 Task: Find connections with filter location Kafir Qala with filter topic #WebsiteDesignwith filter profile language French with filter current company Cargill with filter school The Kelkar Education Trusts Vinayak Ganesh Vaze College of Arts Science and Commerce Mithagar Road Mulund East Mumbai 400 081 with filter industry Religious Institutions with filter service category Headshot Photography with filter keywords title Administrator
Action: Mouse moved to (529, 112)
Screenshot: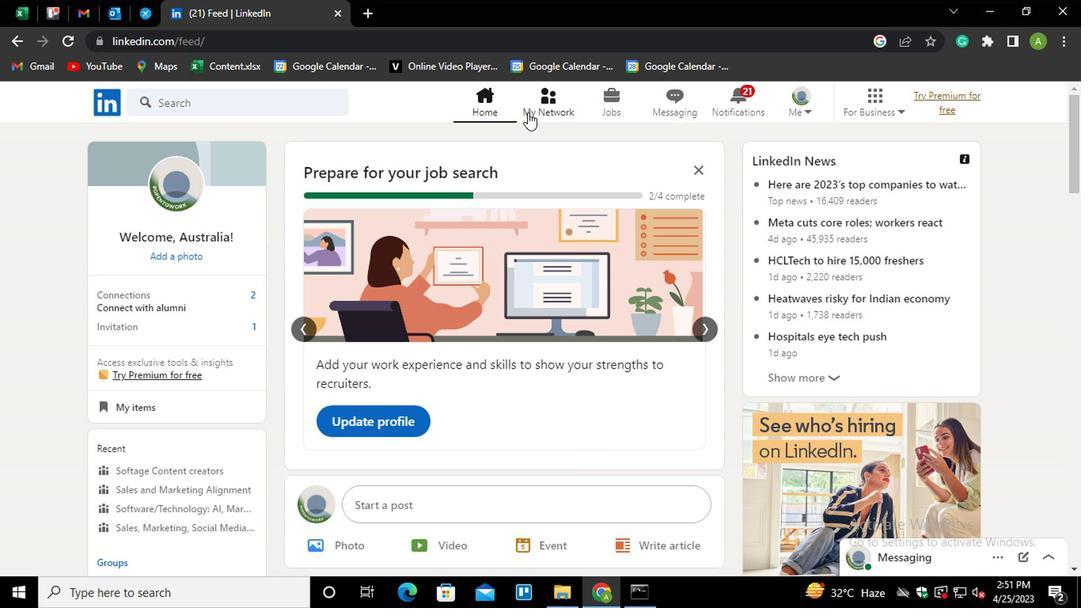 
Action: Mouse pressed left at (529, 112)
Screenshot: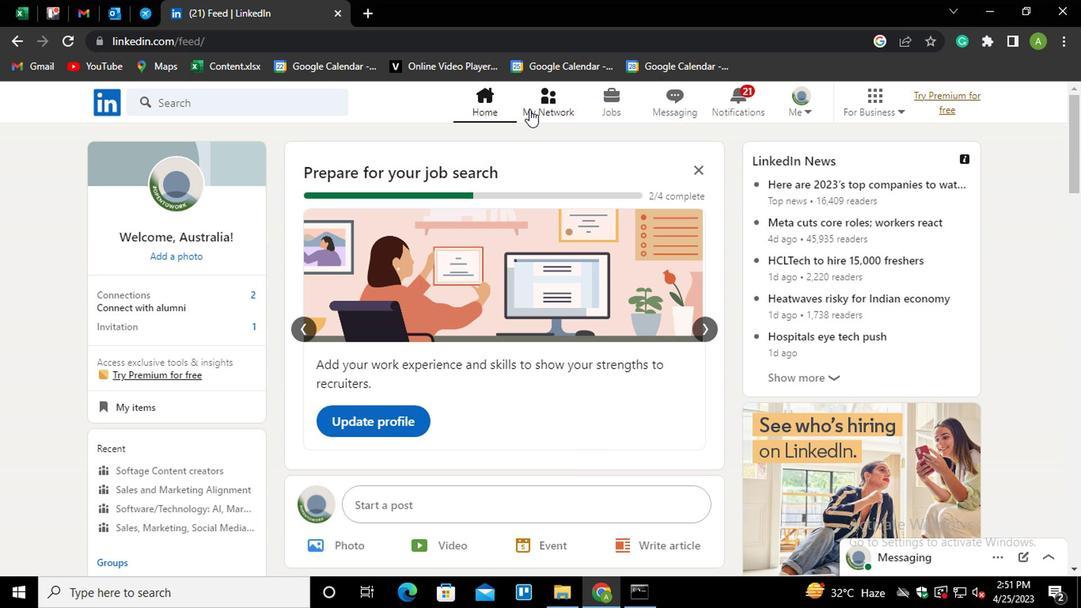 
Action: Mouse moved to (192, 187)
Screenshot: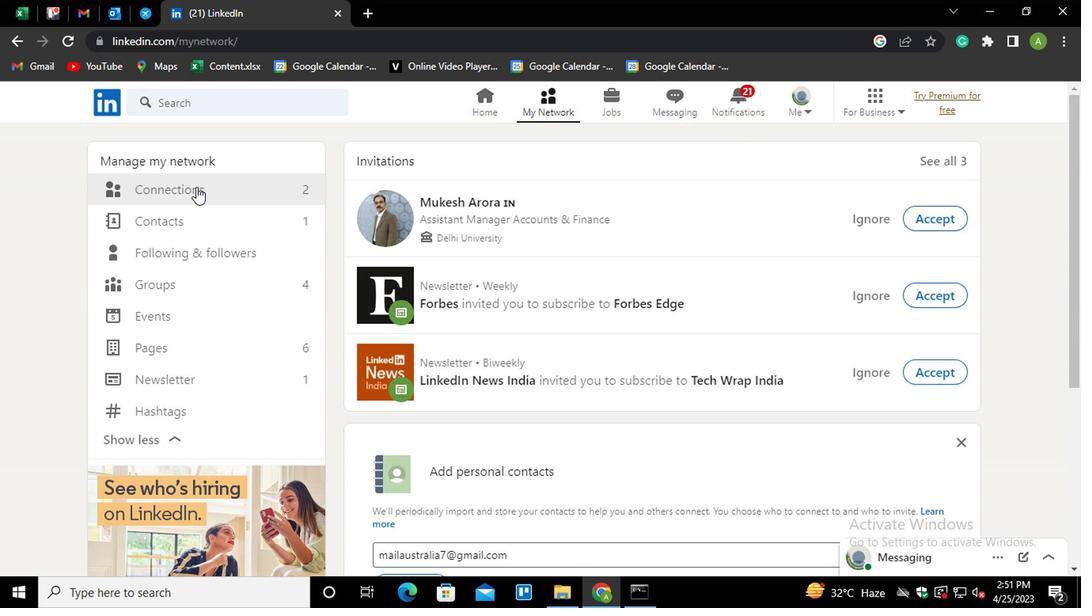 
Action: Mouse pressed left at (192, 187)
Screenshot: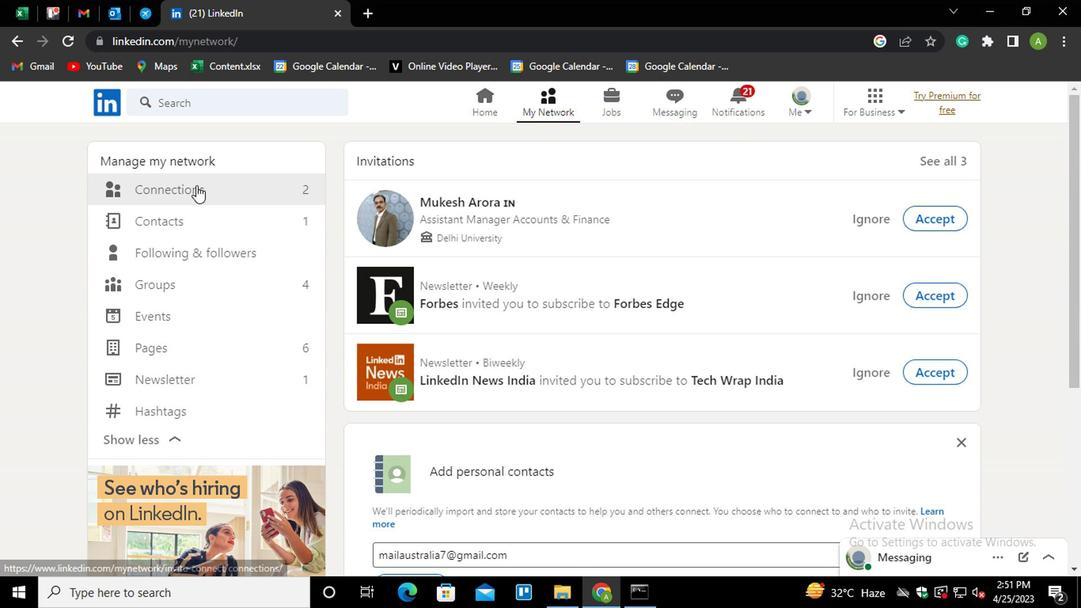 
Action: Mouse moved to (652, 187)
Screenshot: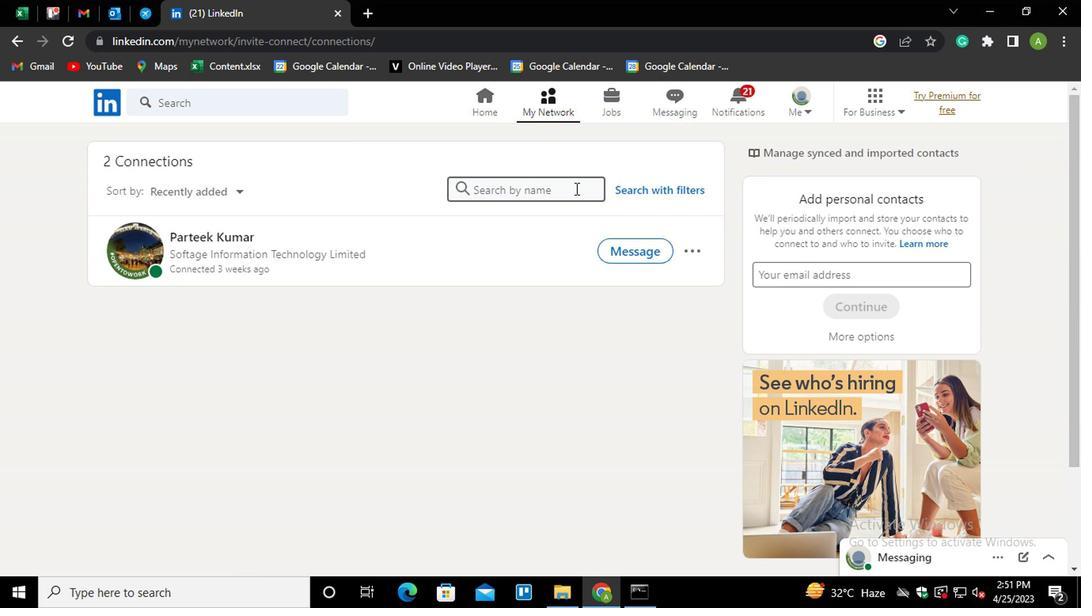 
Action: Mouse pressed left at (652, 187)
Screenshot: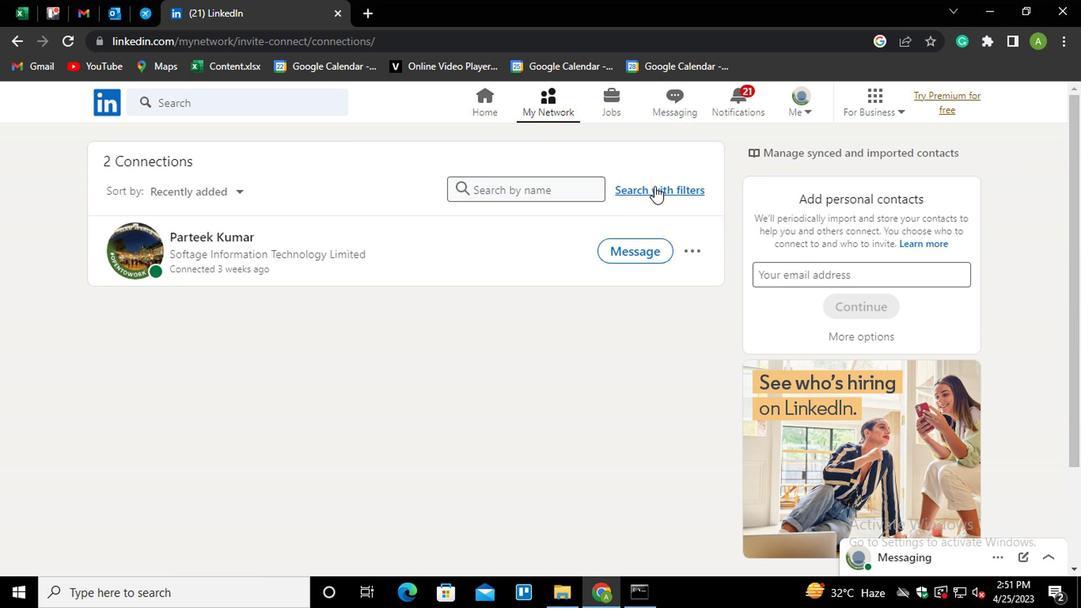
Action: Mouse moved to (531, 148)
Screenshot: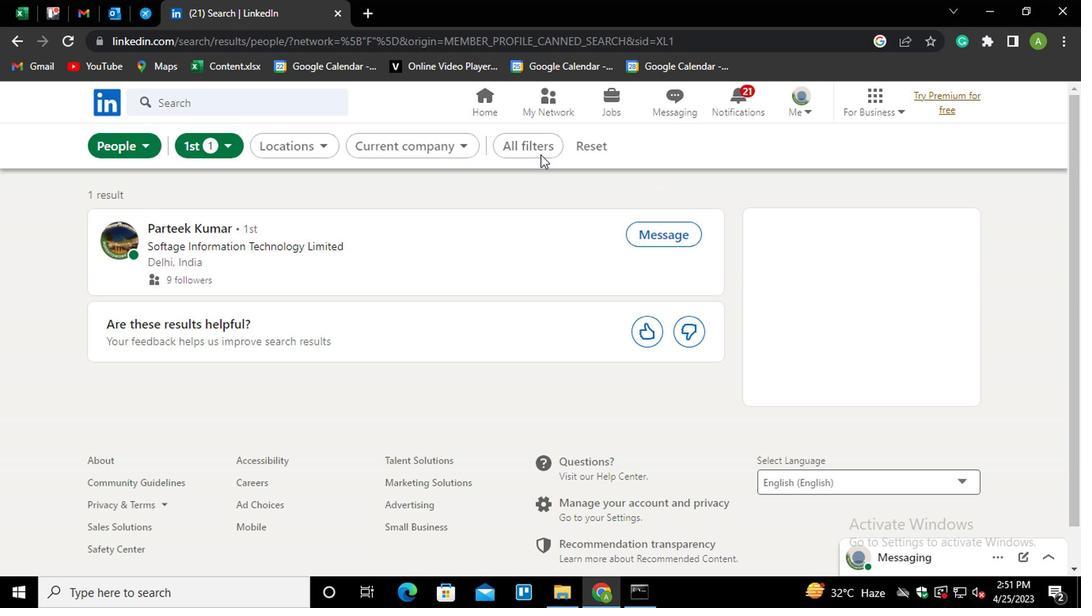 
Action: Mouse pressed left at (531, 148)
Screenshot: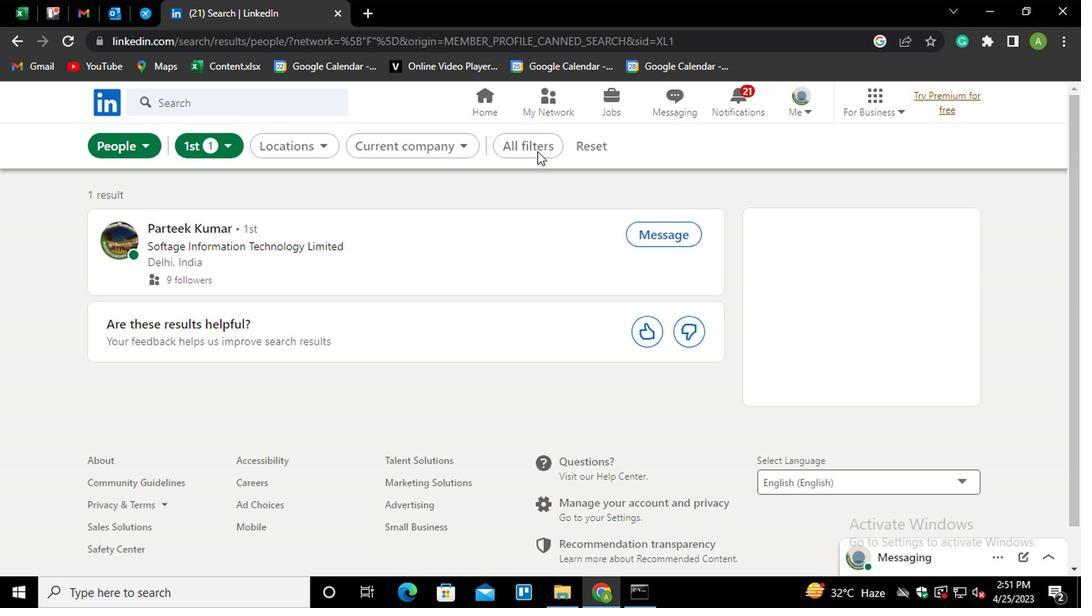 
Action: Mouse moved to (742, 374)
Screenshot: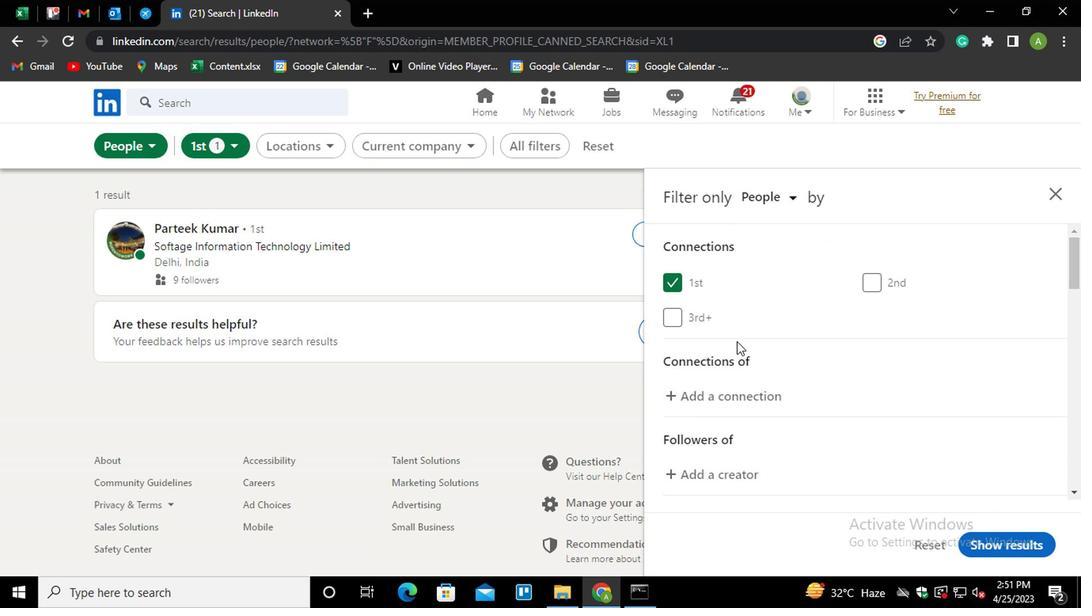 
Action: Mouse scrolled (742, 373) with delta (0, 0)
Screenshot: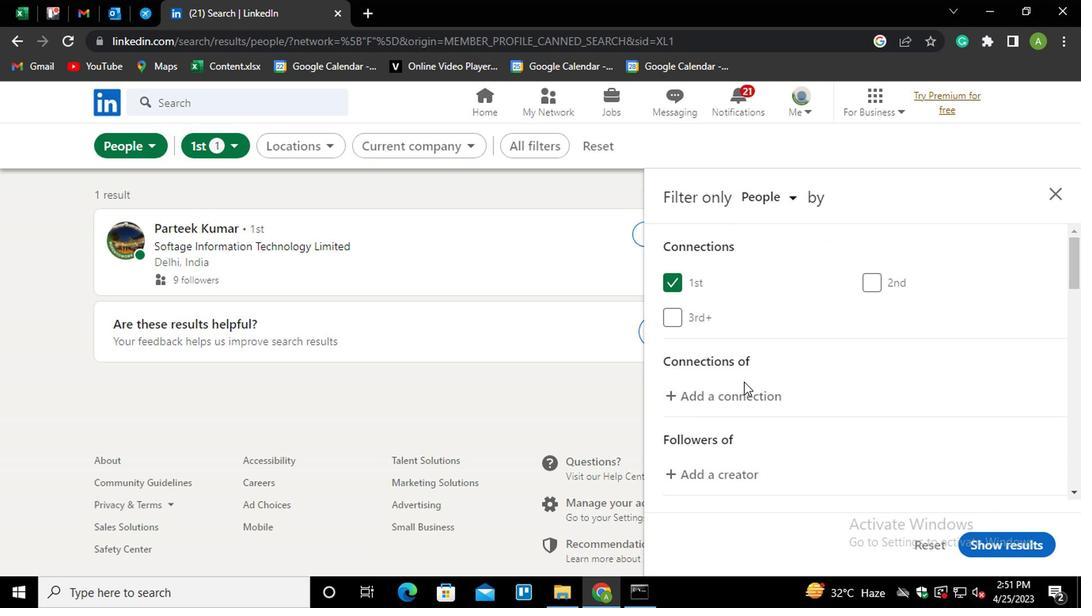 
Action: Mouse scrolled (742, 373) with delta (0, 0)
Screenshot: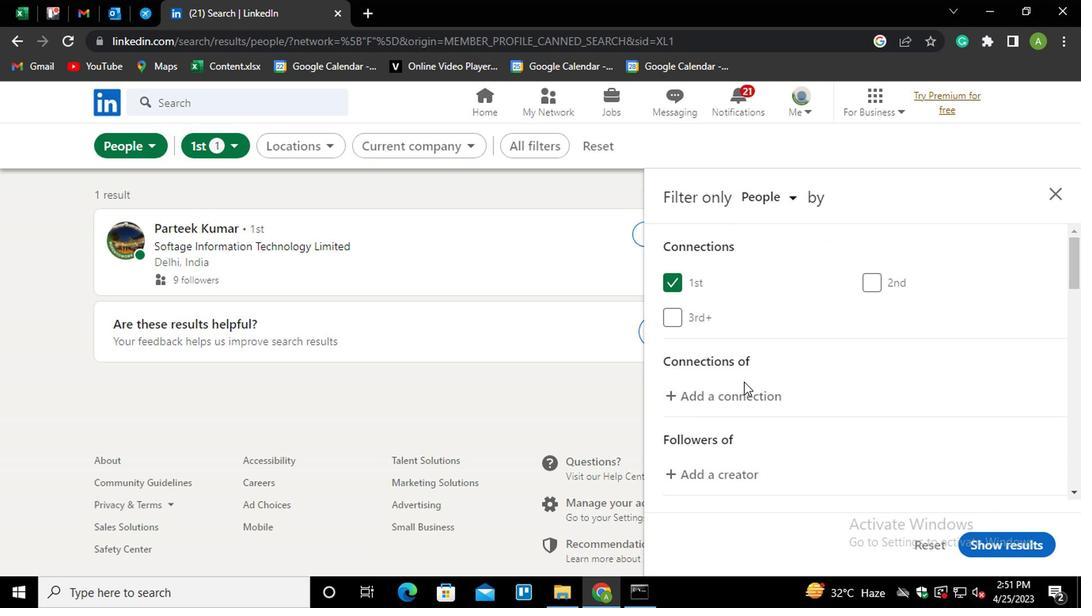 
Action: Mouse moved to (699, 376)
Screenshot: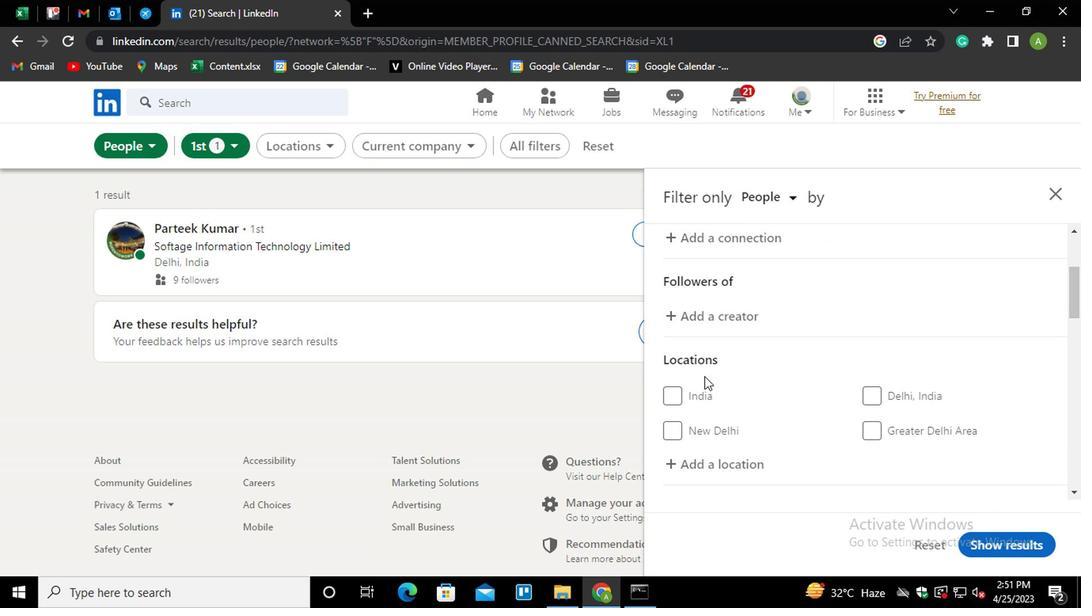 
Action: Mouse scrolled (699, 375) with delta (0, 0)
Screenshot: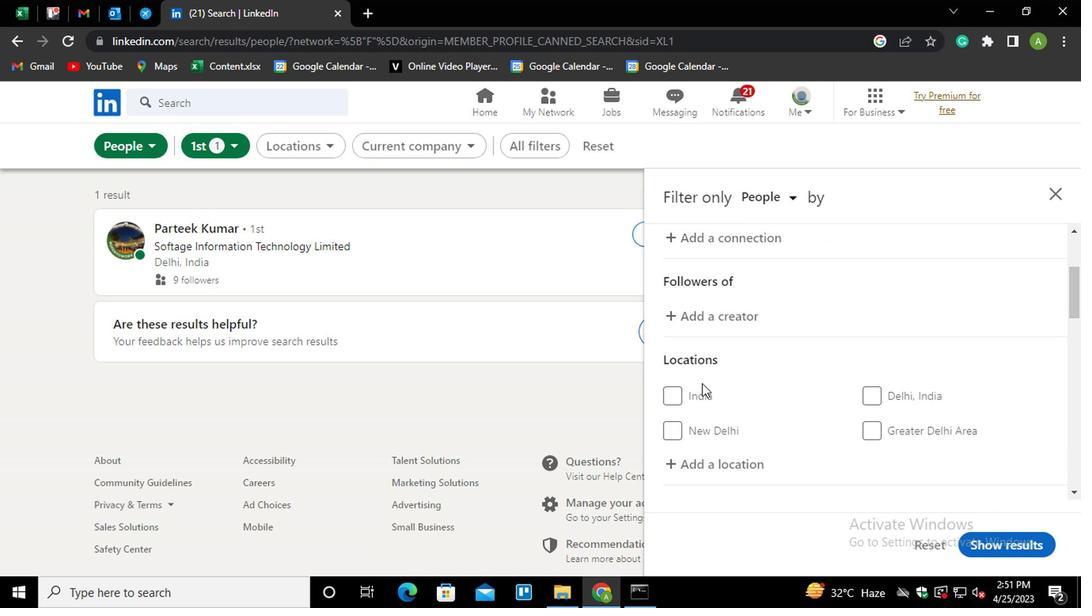 
Action: Mouse moved to (705, 384)
Screenshot: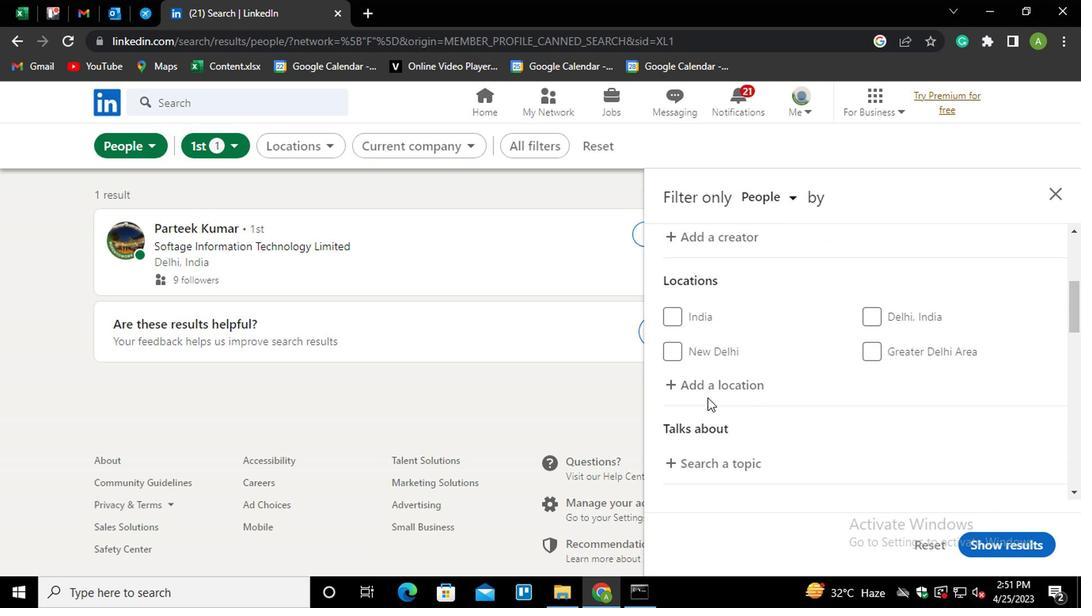 
Action: Mouse pressed left at (705, 384)
Screenshot: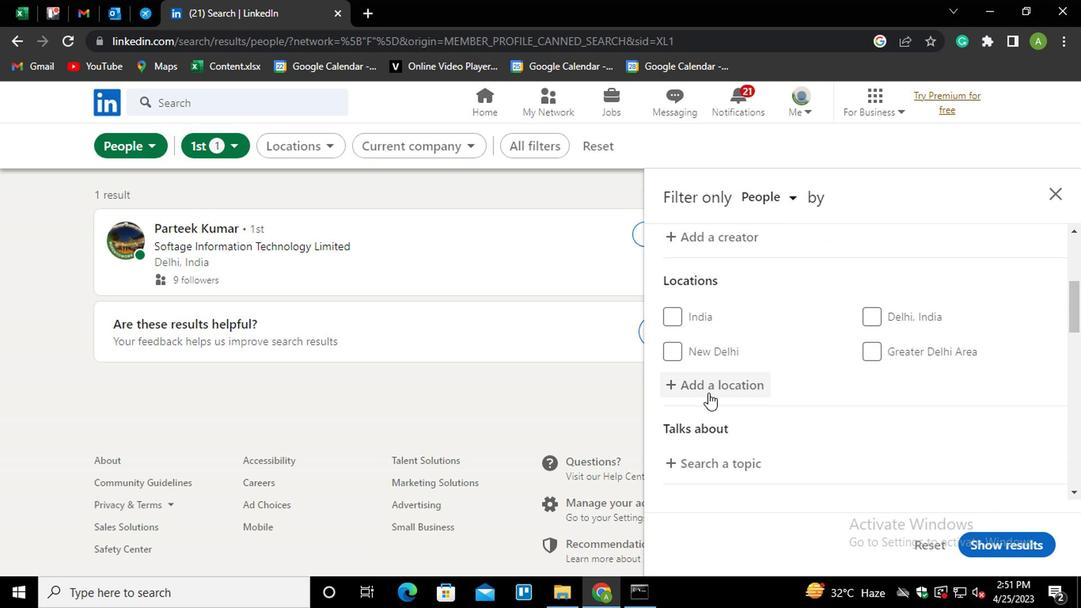 
Action: Mouse moved to (707, 375)
Screenshot: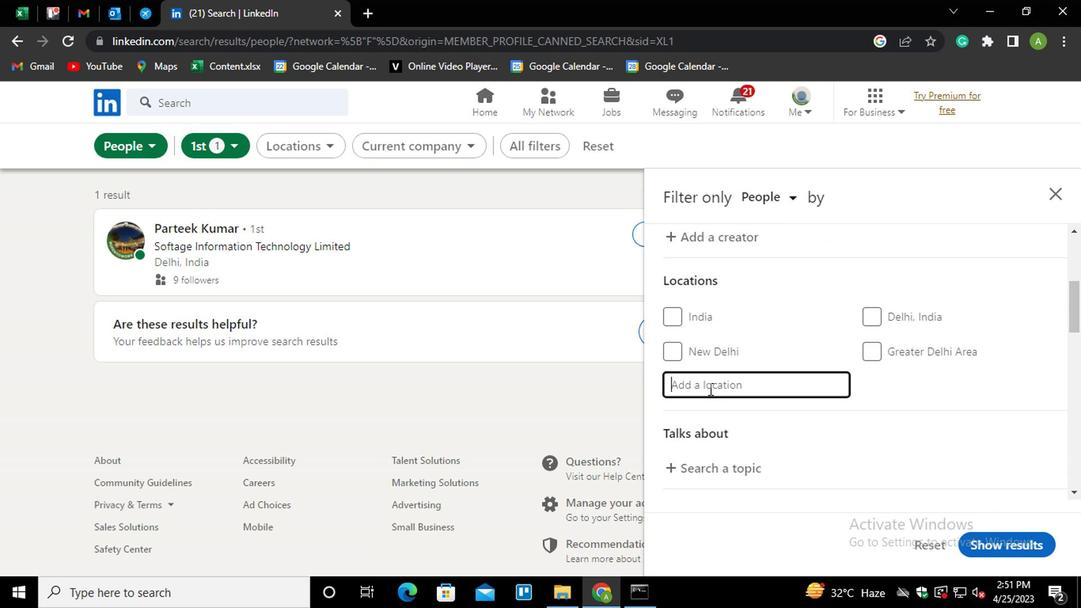 
Action: Mouse pressed left at (707, 375)
Screenshot: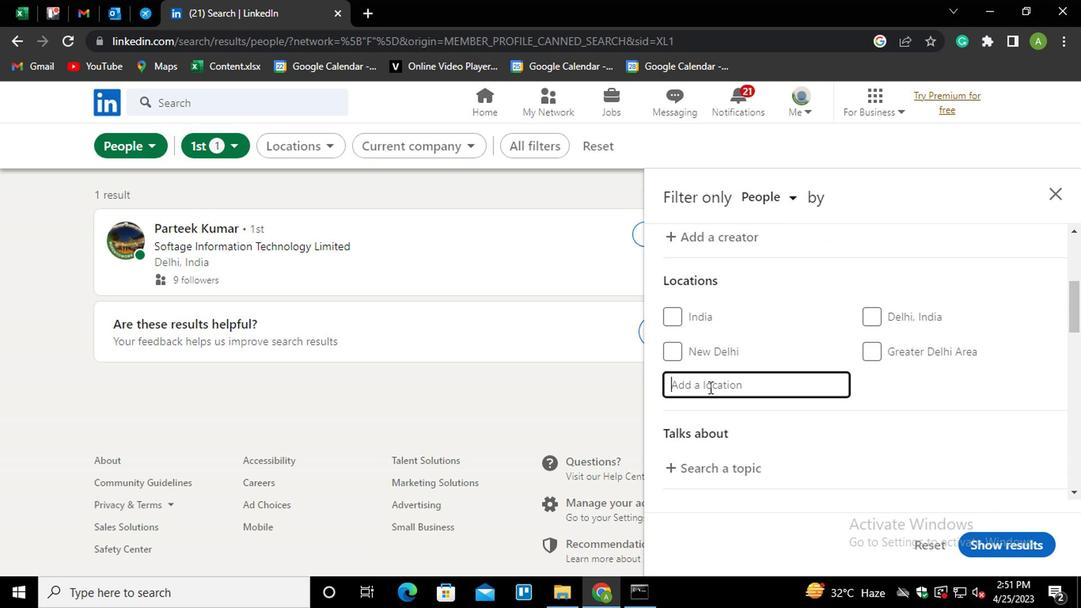 
Action: Mouse moved to (708, 373)
Screenshot: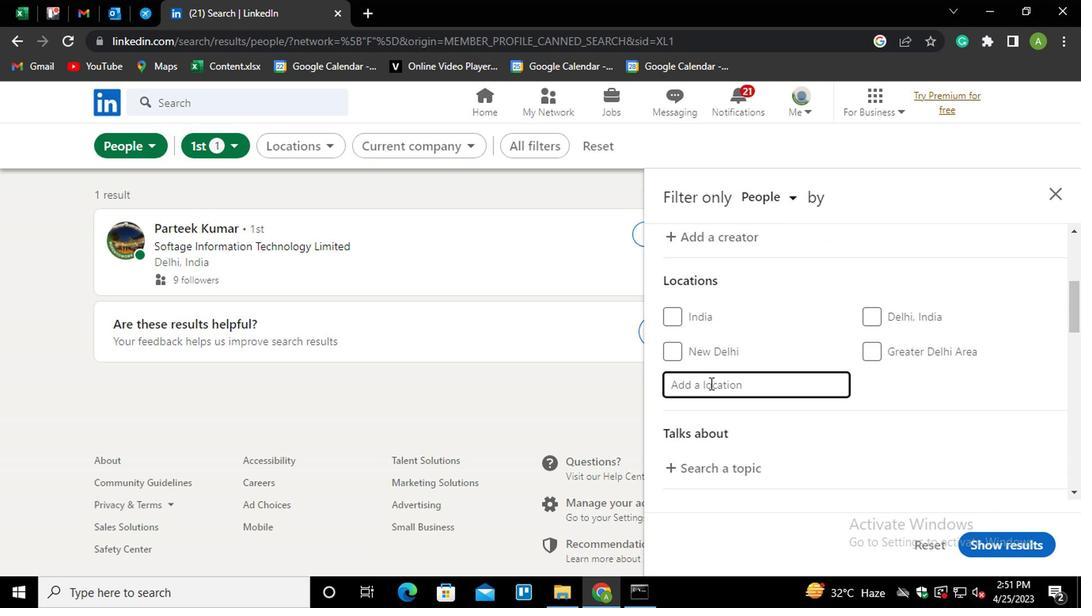 
Action: Key pressed <Key.shift_r>Kafir<Key.space><Key.shift>QALA
Screenshot: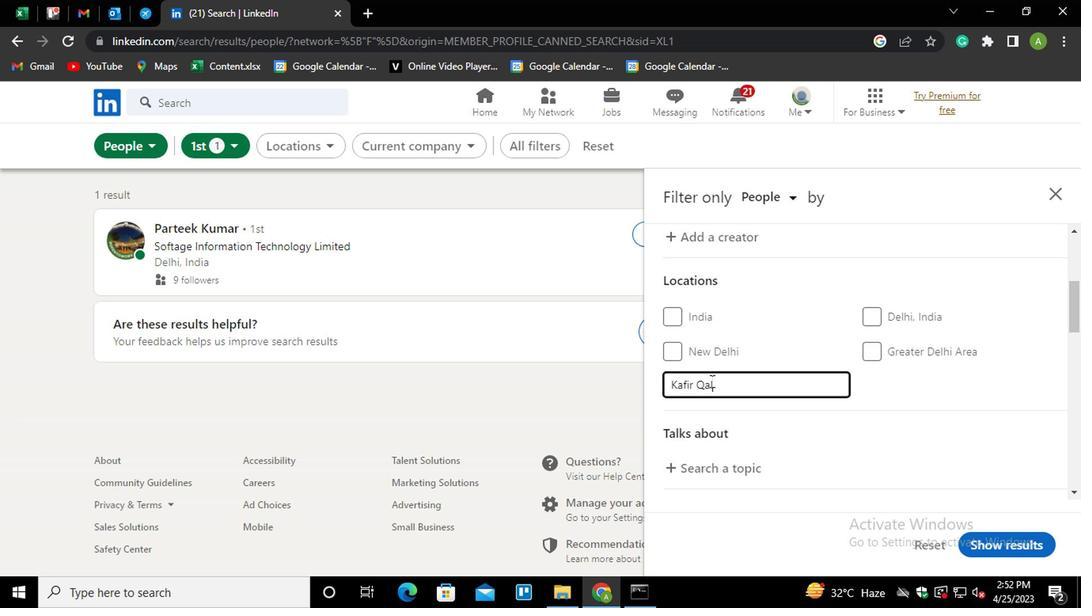
Action: Mouse moved to (935, 371)
Screenshot: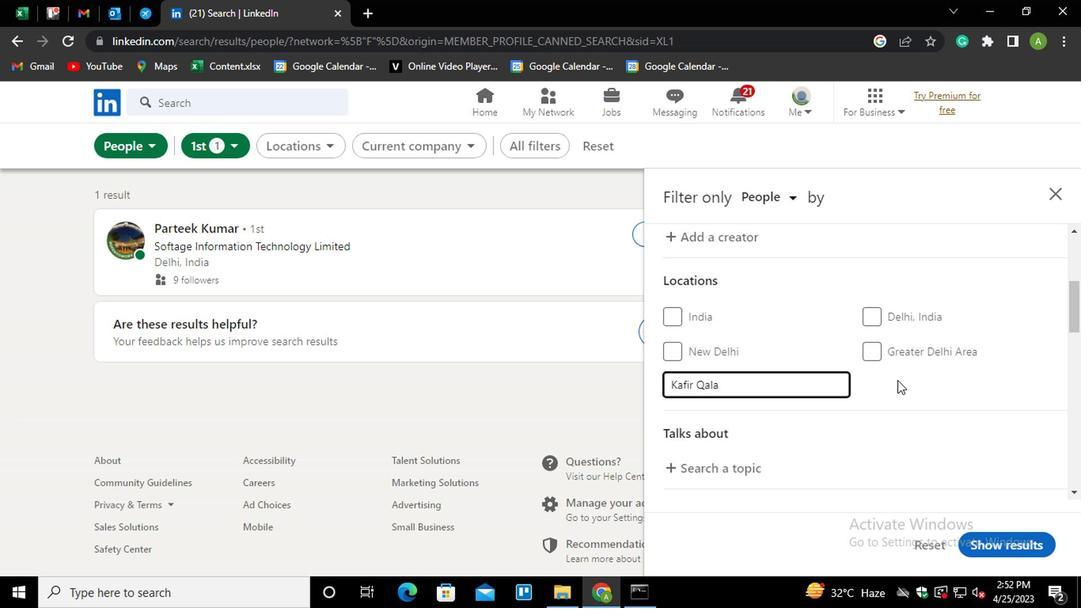 
Action: Mouse pressed left at (935, 371)
Screenshot: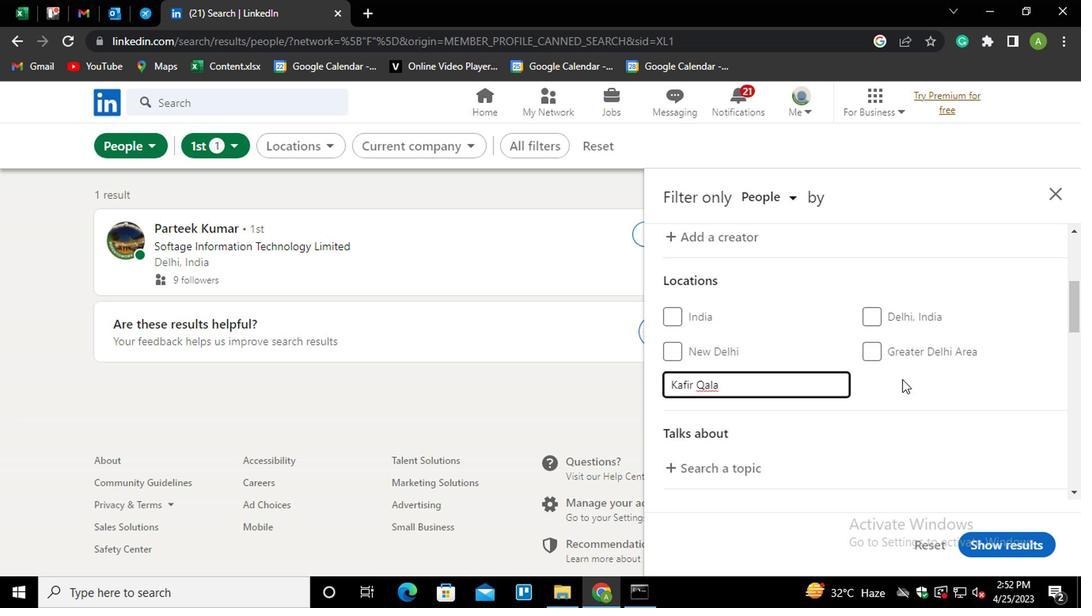 
Action: Mouse moved to (936, 372)
Screenshot: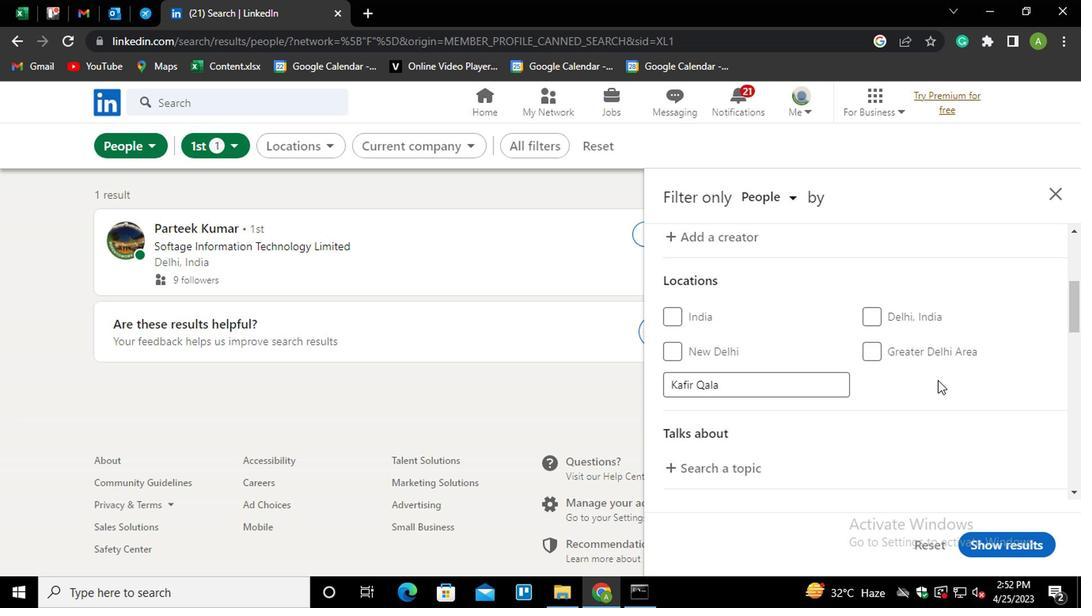 
Action: Mouse scrolled (936, 371) with delta (0, -1)
Screenshot: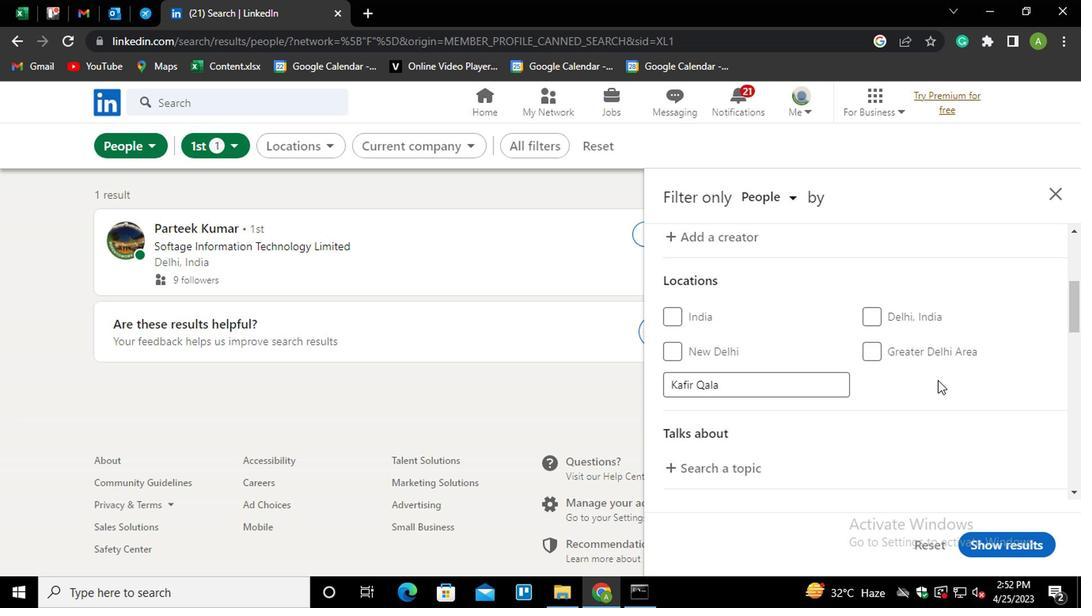 
Action: Mouse scrolled (936, 371) with delta (0, -1)
Screenshot: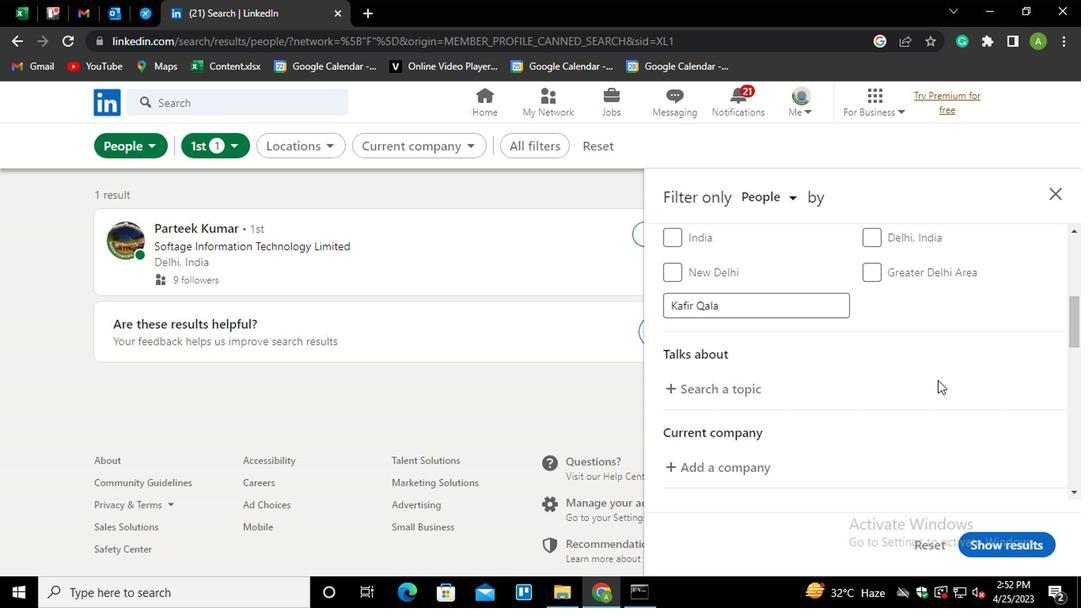 
Action: Mouse moved to (760, 302)
Screenshot: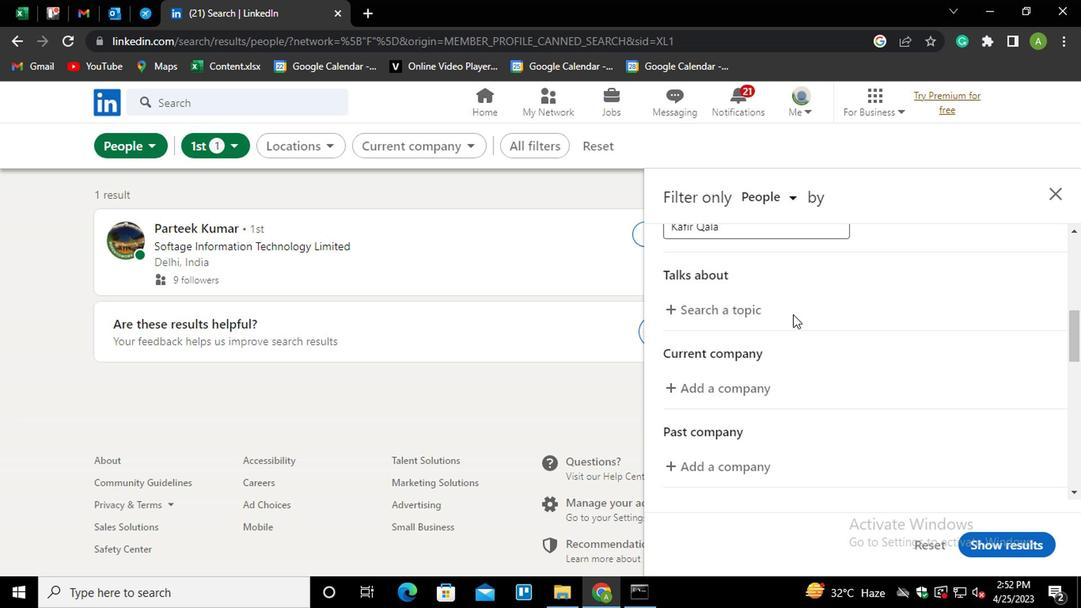 
Action: Mouse pressed left at (760, 302)
Screenshot: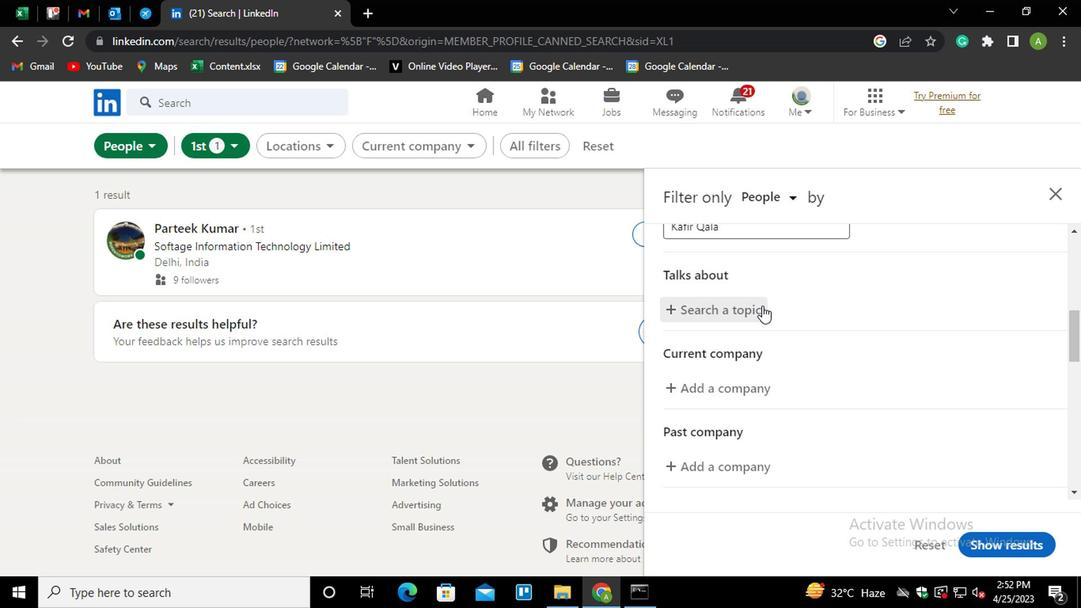 
Action: Mouse moved to (759, 302)
Screenshot: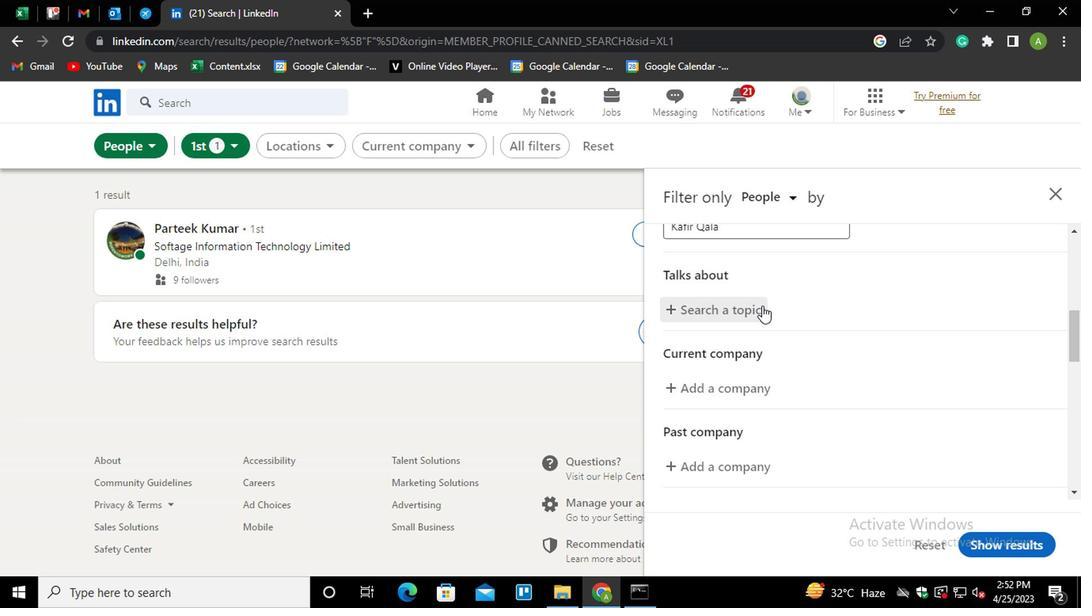 
Action: Key pressed <Key.shift>#<Key.shift>WEBSITE<Key.shift>DESIGNWITH
Screenshot: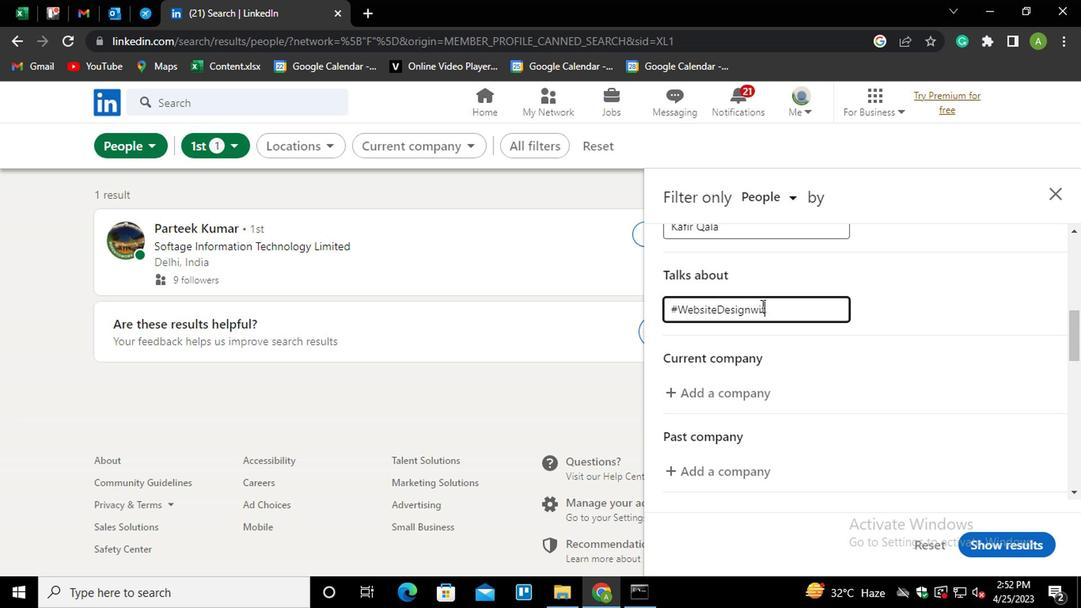 
Action: Mouse moved to (968, 308)
Screenshot: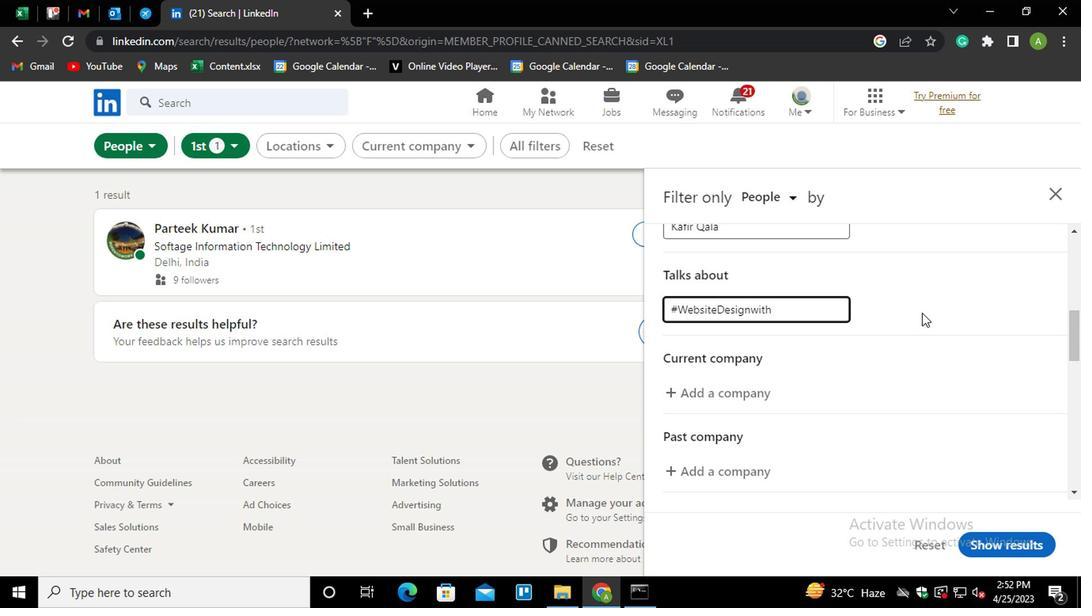 
Action: Mouse pressed left at (968, 308)
Screenshot: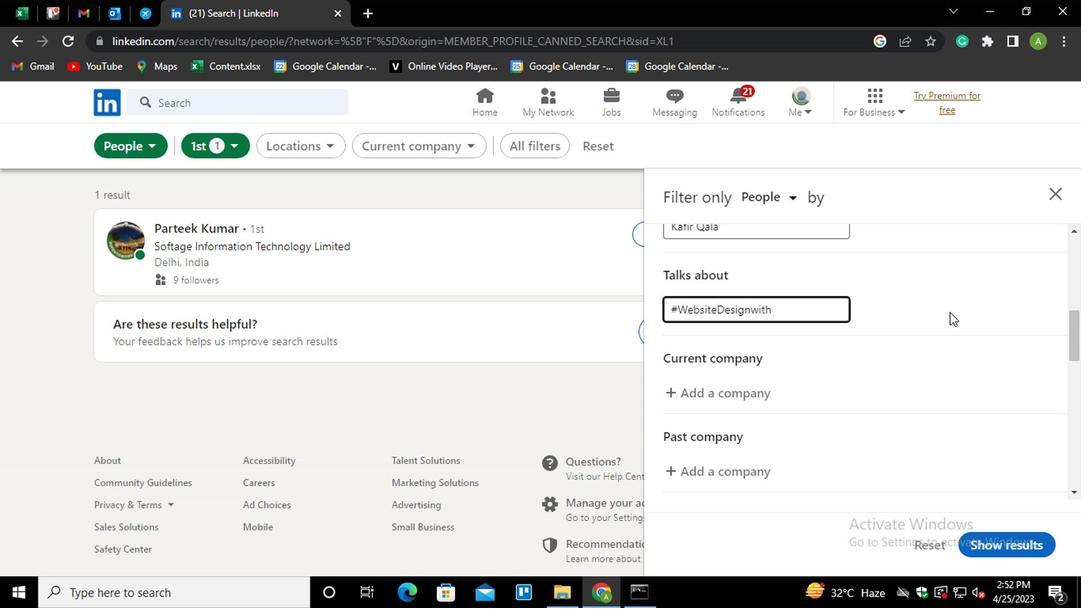 
Action: Mouse moved to (969, 308)
Screenshot: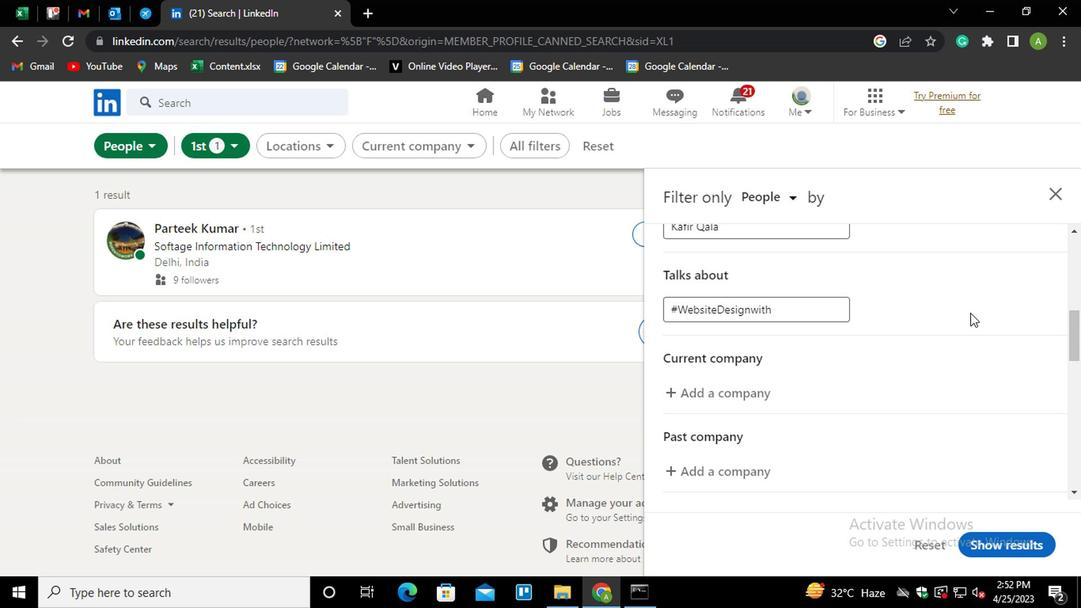 
Action: Mouse scrolled (969, 307) with delta (0, -1)
Screenshot: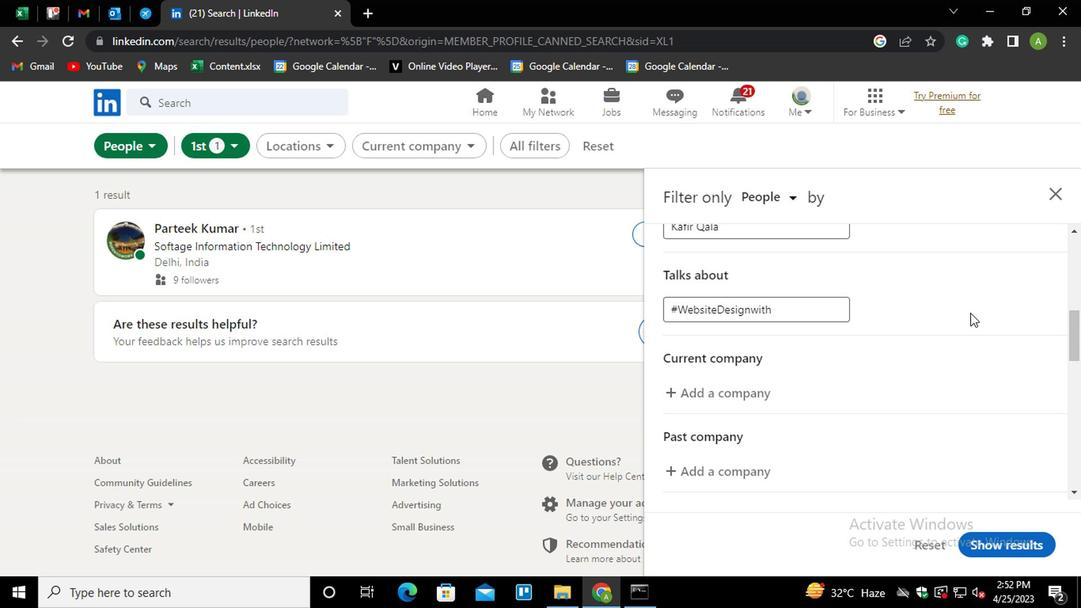 
Action: Mouse moved to (718, 313)
Screenshot: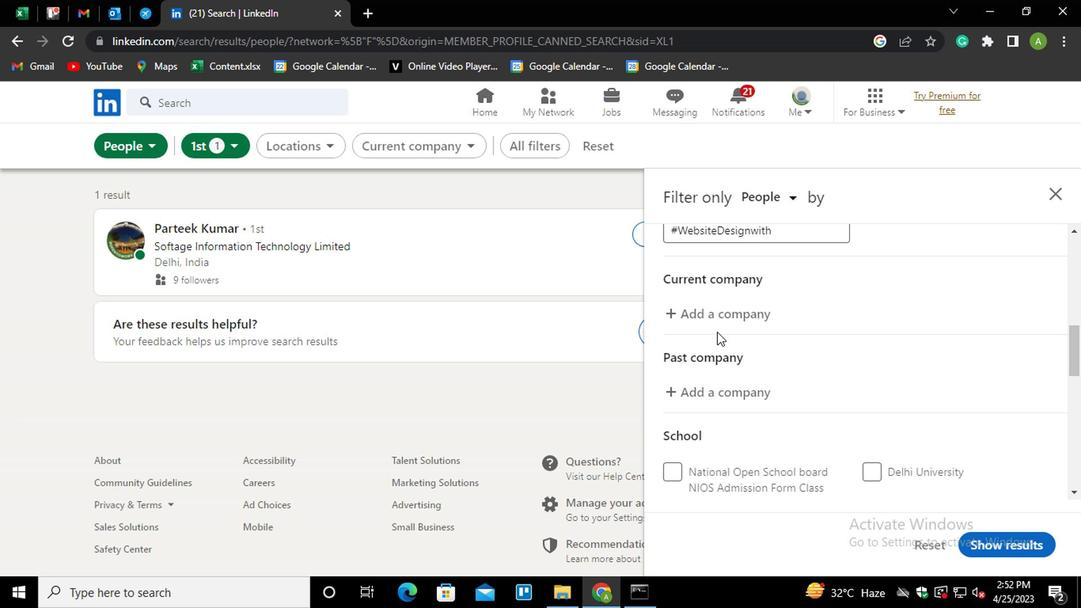 
Action: Mouse pressed left at (718, 313)
Screenshot: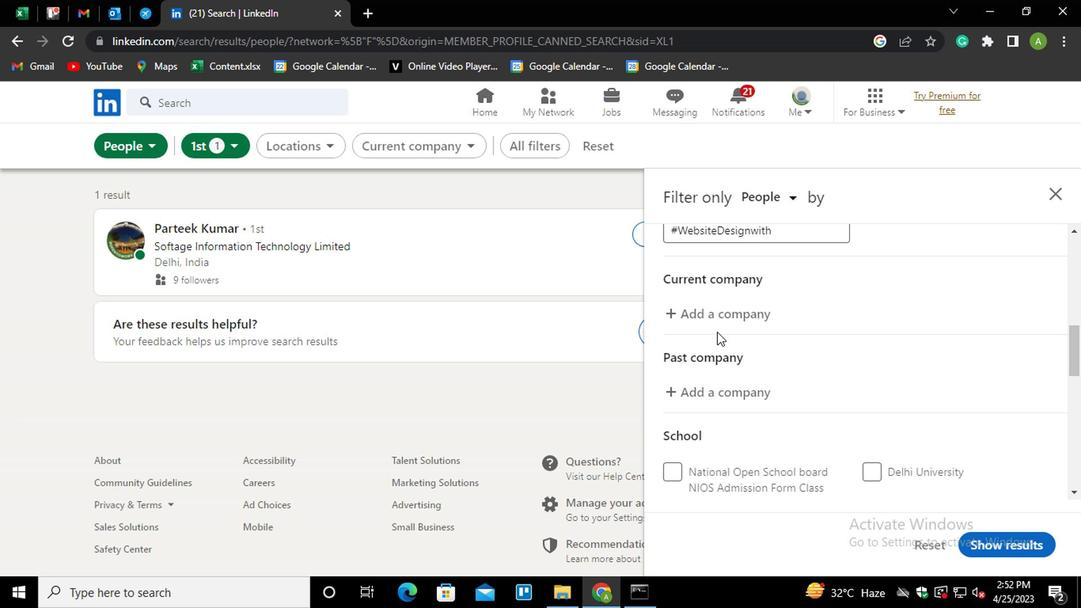 
Action: Mouse moved to (736, 313)
Screenshot: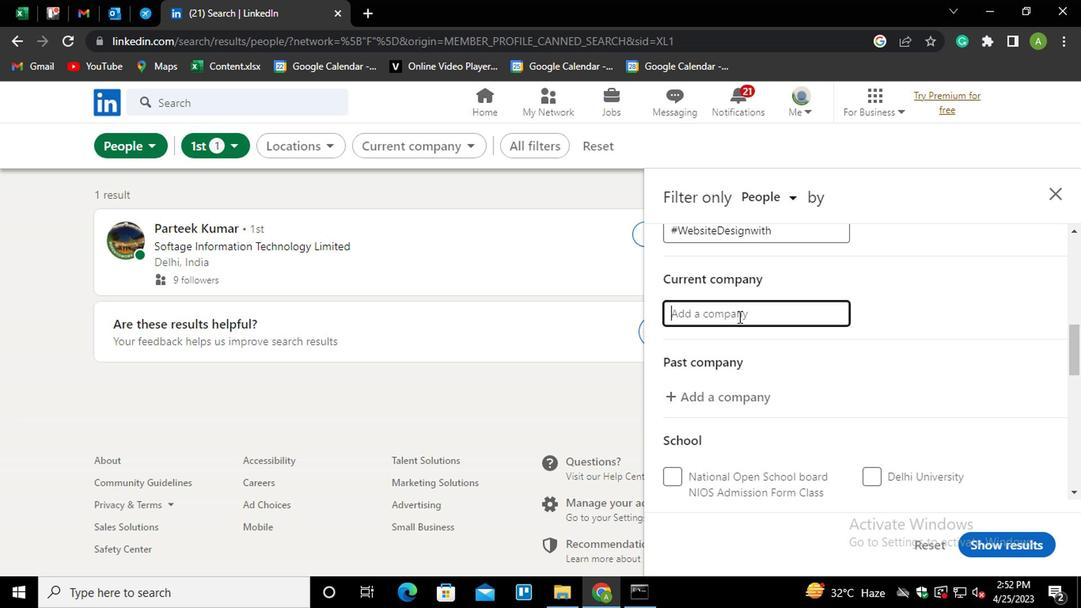 
Action: Key pressed <Key.shift>CARG<Key.down><Key.enter>
Screenshot: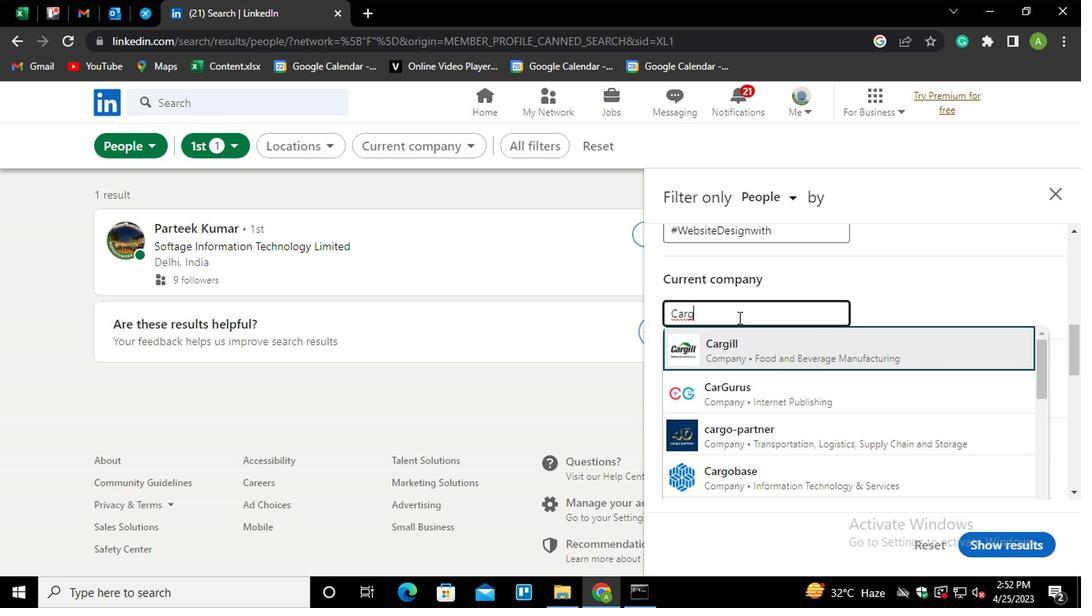 
Action: Mouse moved to (786, 322)
Screenshot: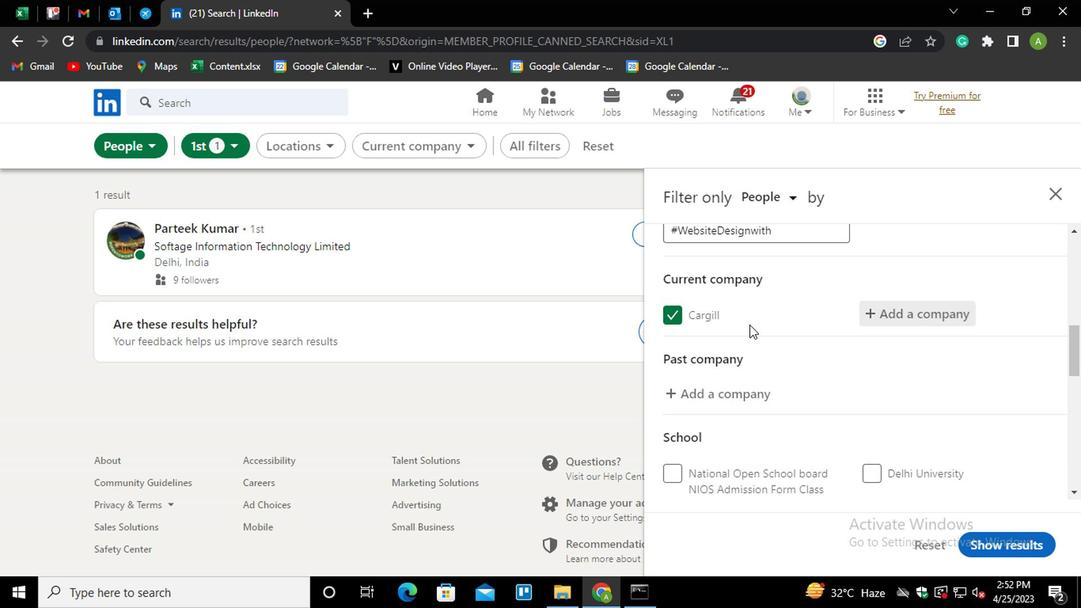 
Action: Mouse scrolled (786, 322) with delta (0, 0)
Screenshot: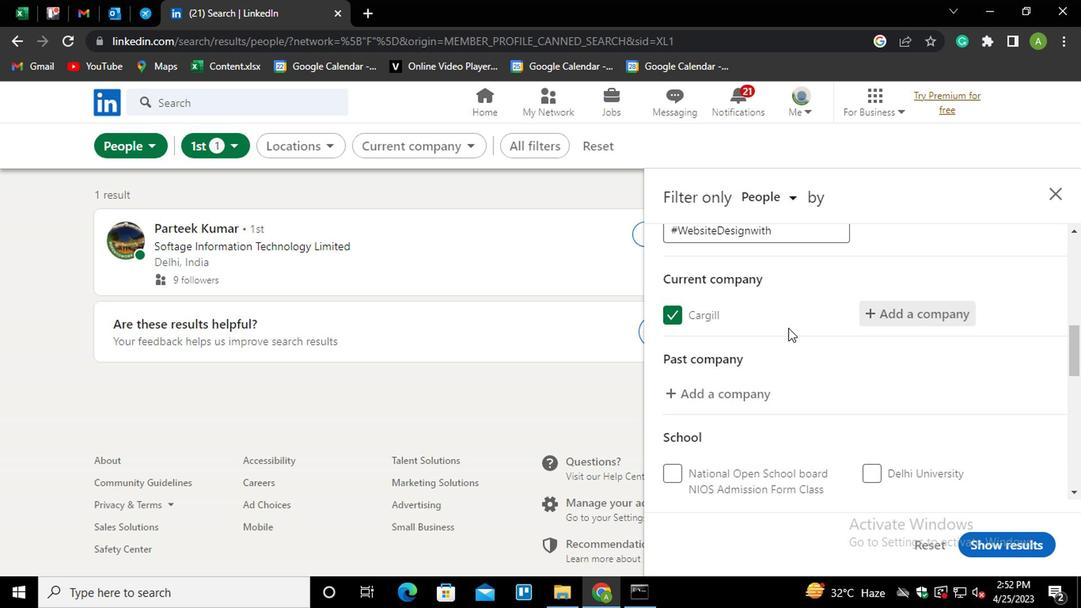 
Action: Mouse moved to (838, 358)
Screenshot: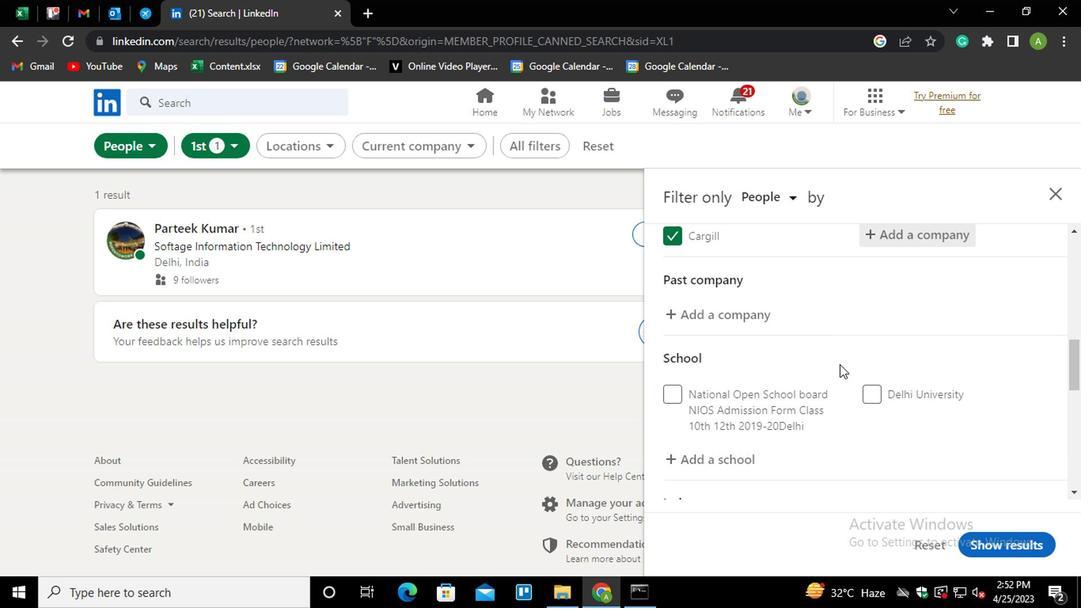 
Action: Mouse scrolled (838, 357) with delta (0, 0)
Screenshot: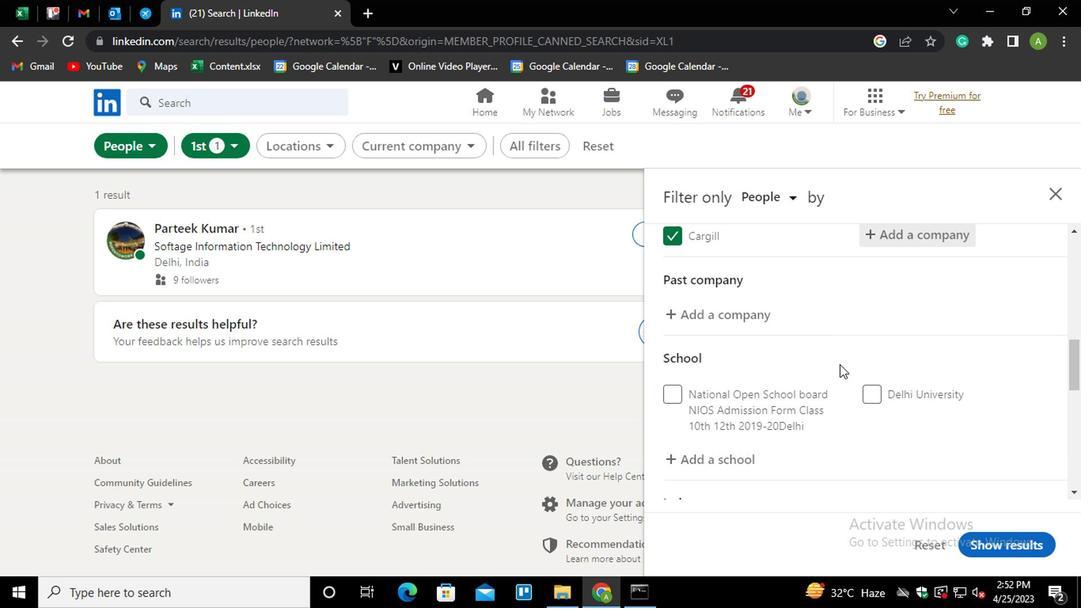 
Action: Mouse scrolled (838, 357) with delta (0, 0)
Screenshot: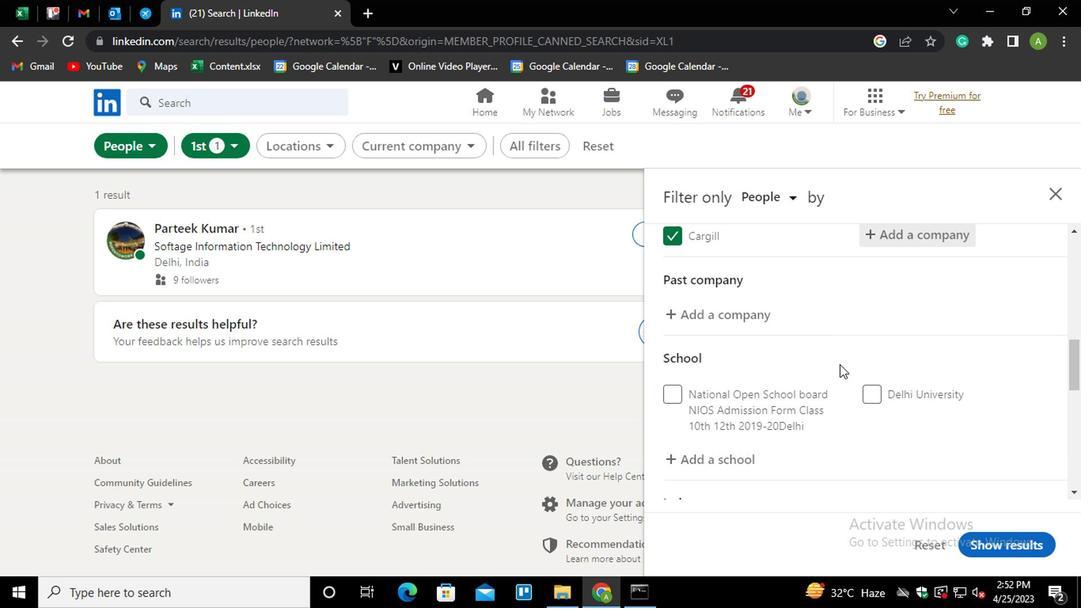 
Action: Mouse moved to (700, 311)
Screenshot: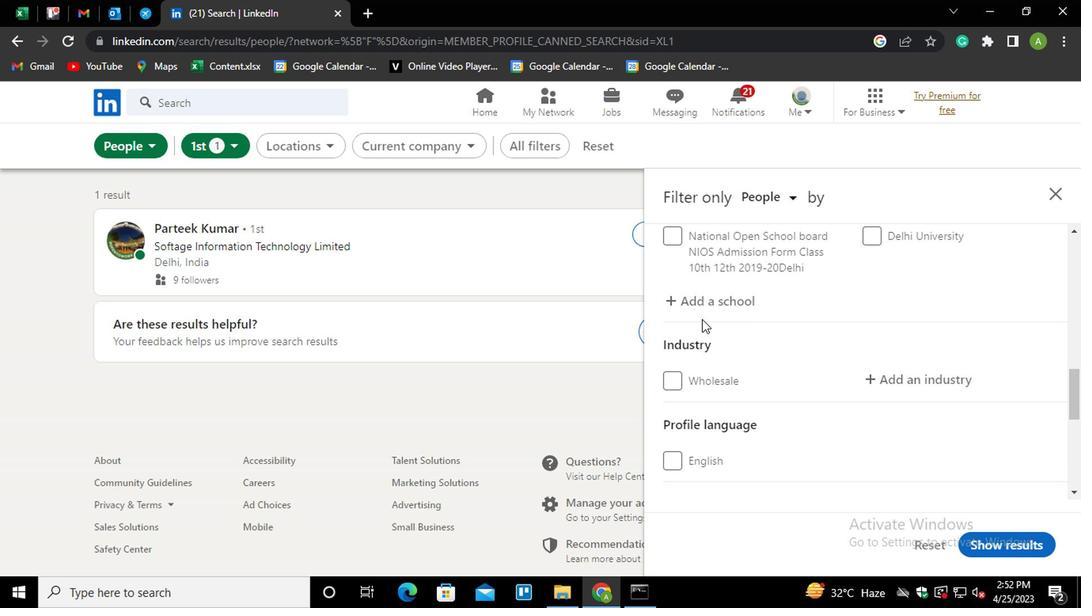 
Action: Mouse pressed left at (700, 311)
Screenshot: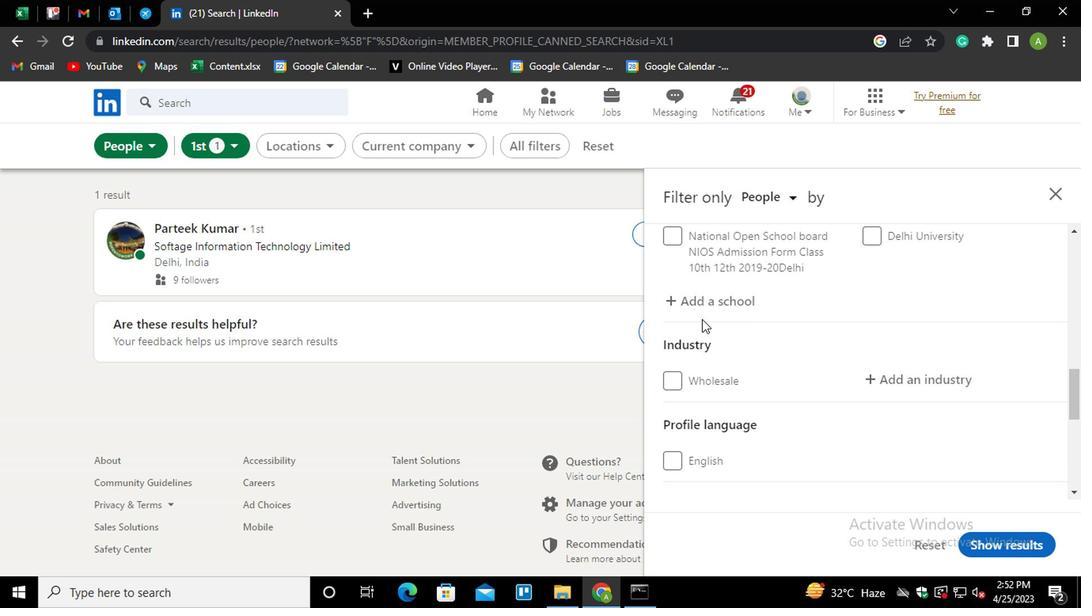 
Action: Mouse moved to (704, 300)
Screenshot: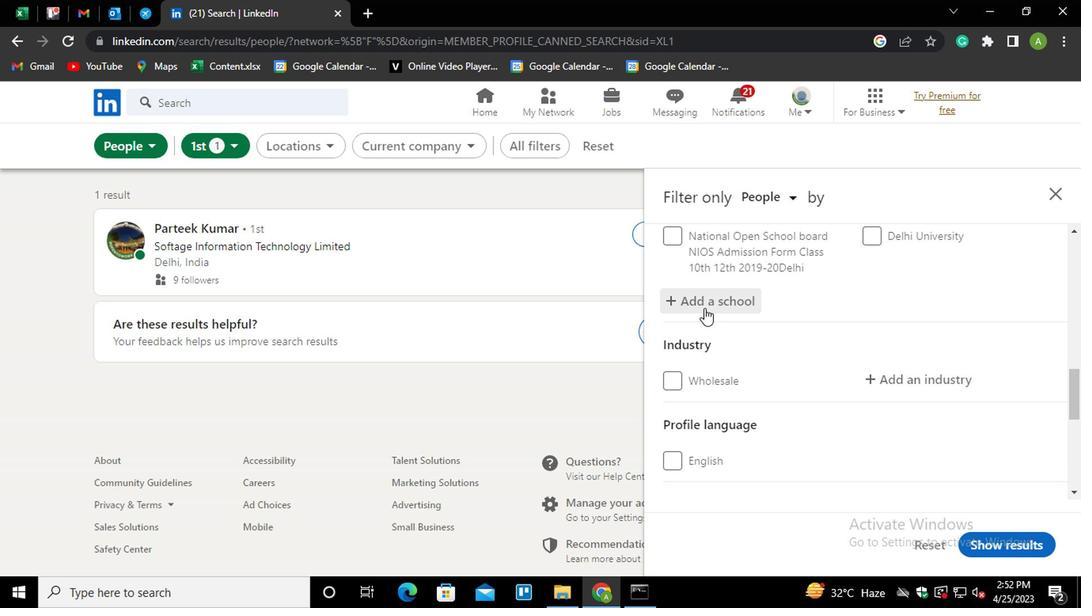 
Action: Mouse pressed left at (704, 300)
Screenshot: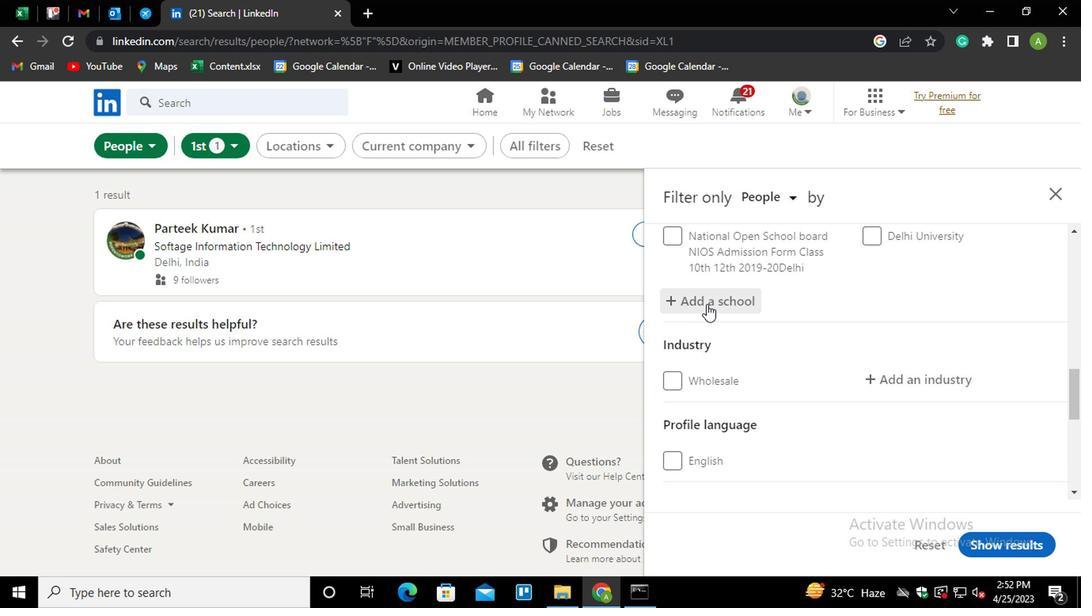 
Action: Mouse moved to (745, 300)
Screenshot: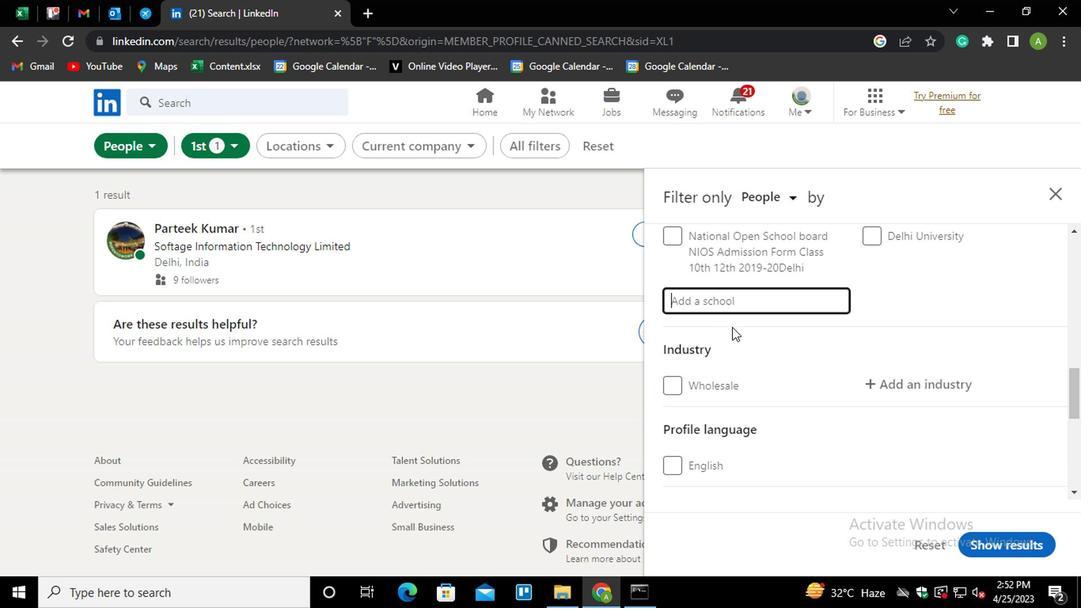
Action: Mouse pressed left at (745, 300)
Screenshot: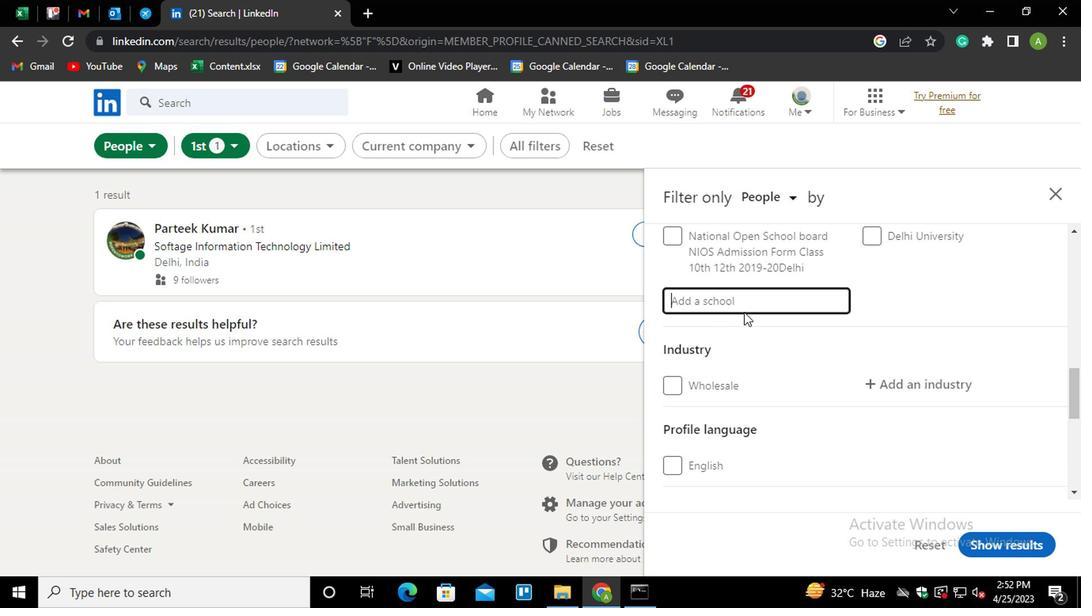 
Action: Key pressed <Key.shift><Key.shift><Key.shift>THE<Key.space><Key.shift_r>KELK<Key.down><Key.enter>
Screenshot: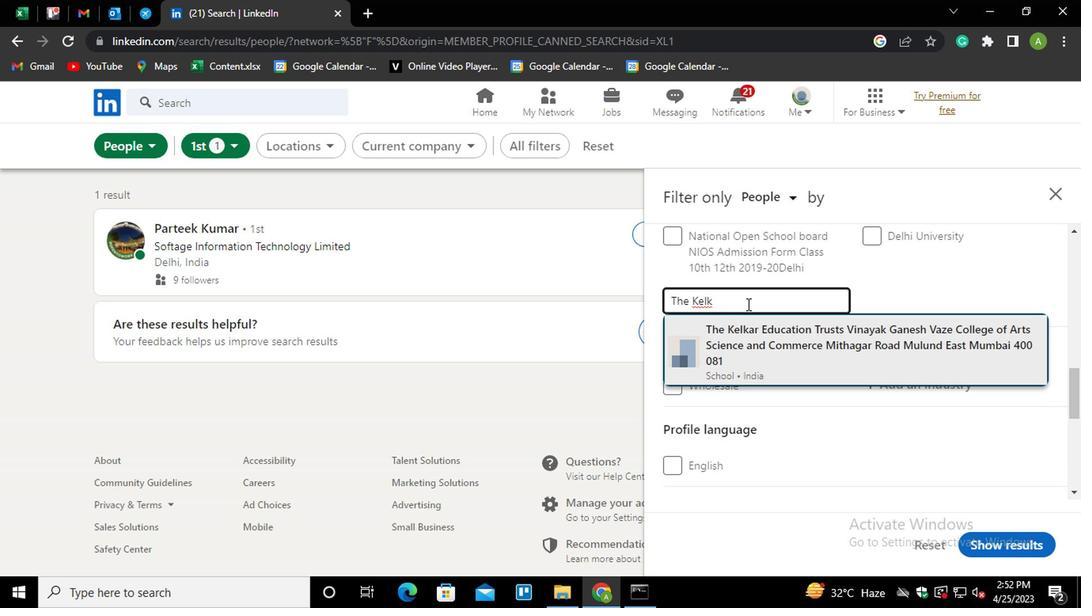 
Action: Mouse moved to (798, 300)
Screenshot: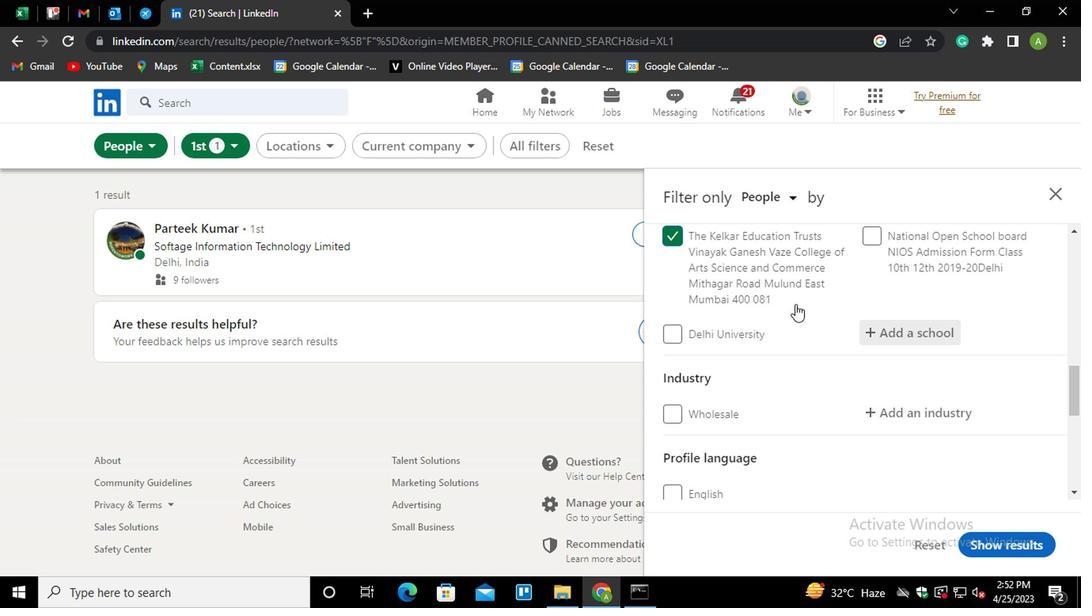 
Action: Mouse scrolled (798, 300) with delta (0, 0)
Screenshot: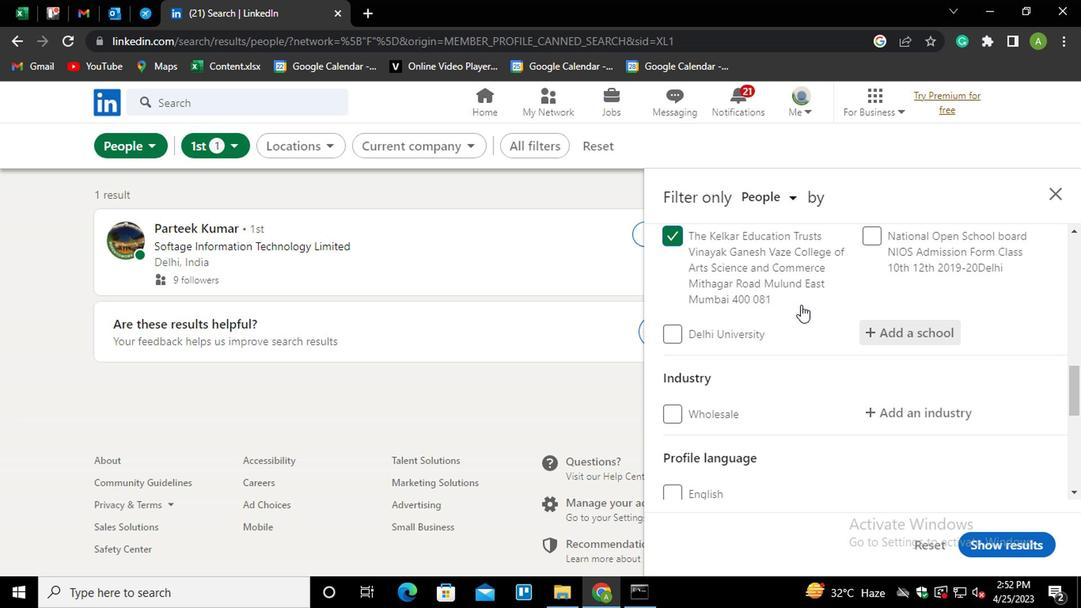 
Action: Mouse moved to (891, 251)
Screenshot: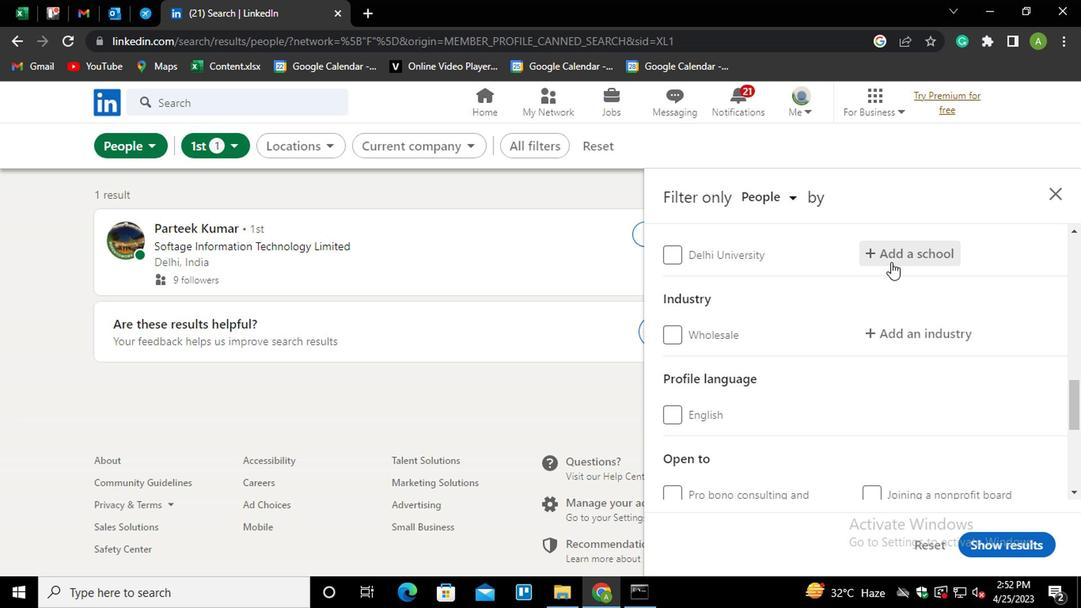 
Action: Mouse pressed left at (891, 251)
Screenshot: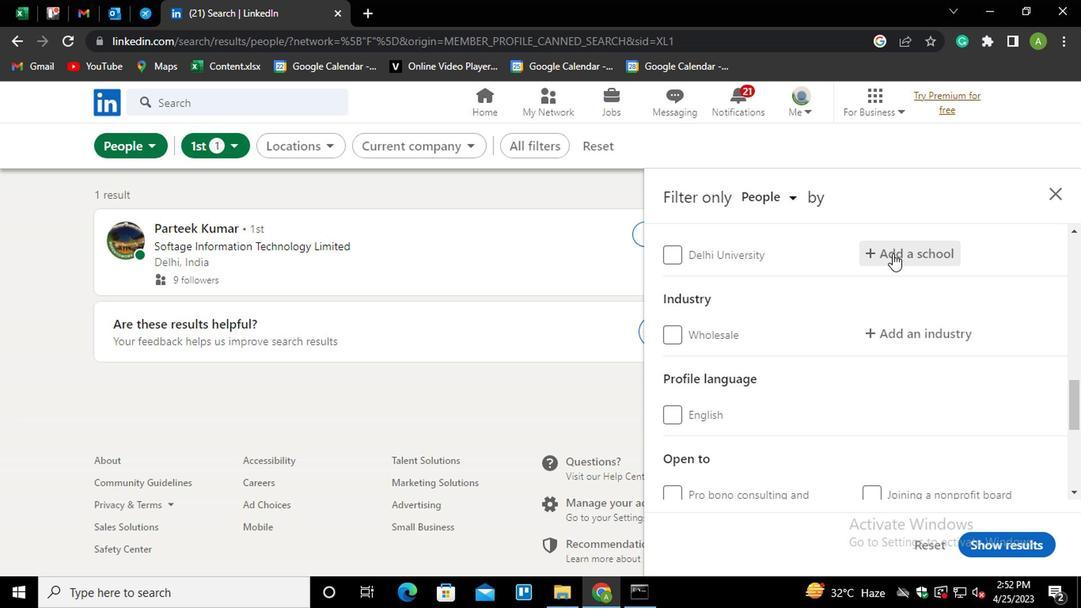 
Action: Mouse moved to (900, 325)
Screenshot: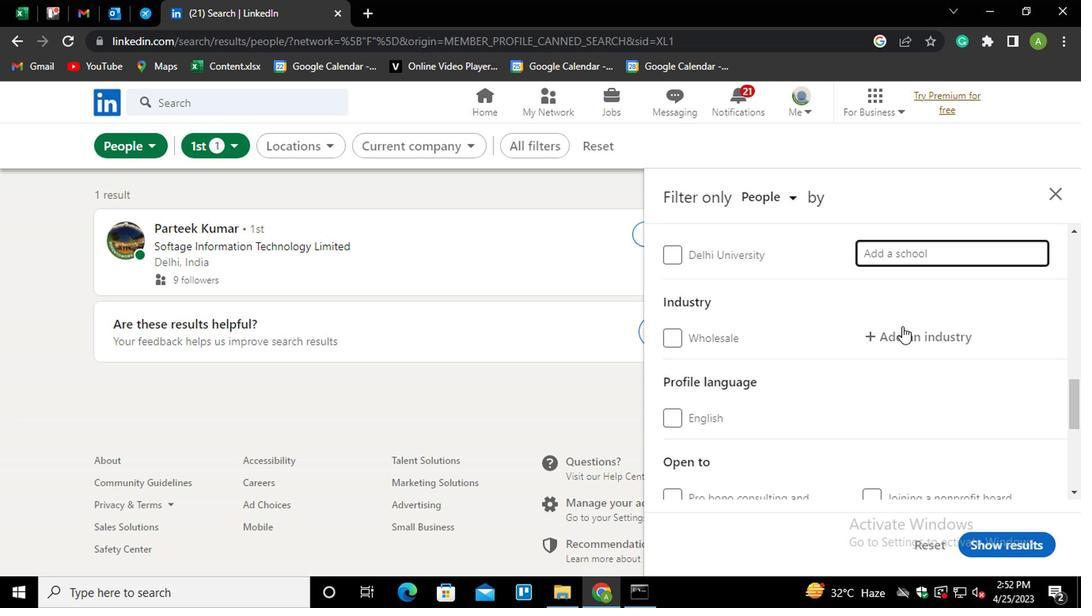 
Action: Mouse pressed left at (900, 325)
Screenshot: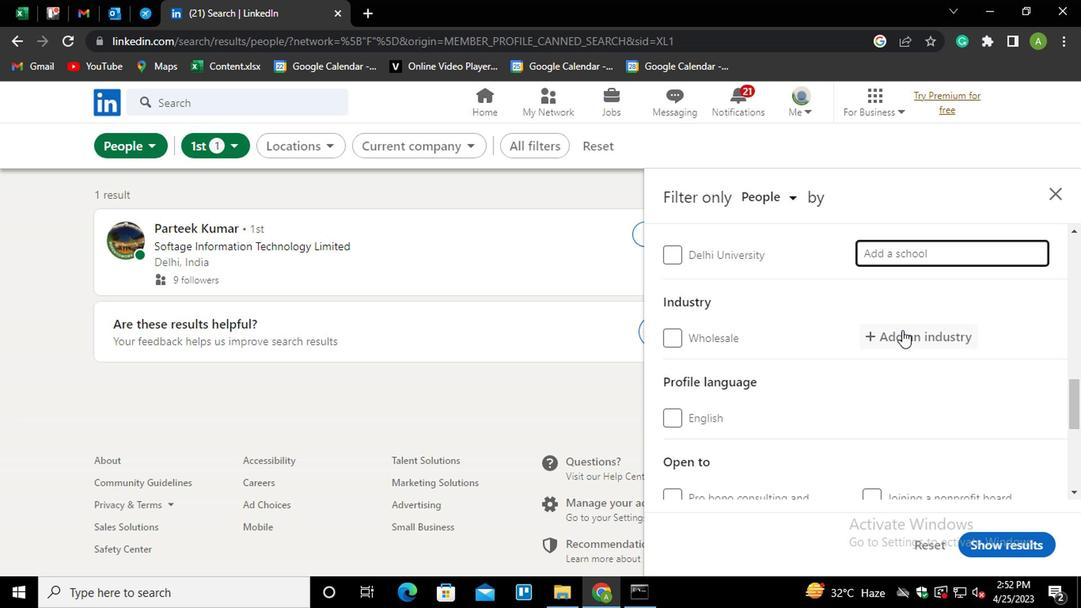 
Action: Mouse moved to (900, 327)
Screenshot: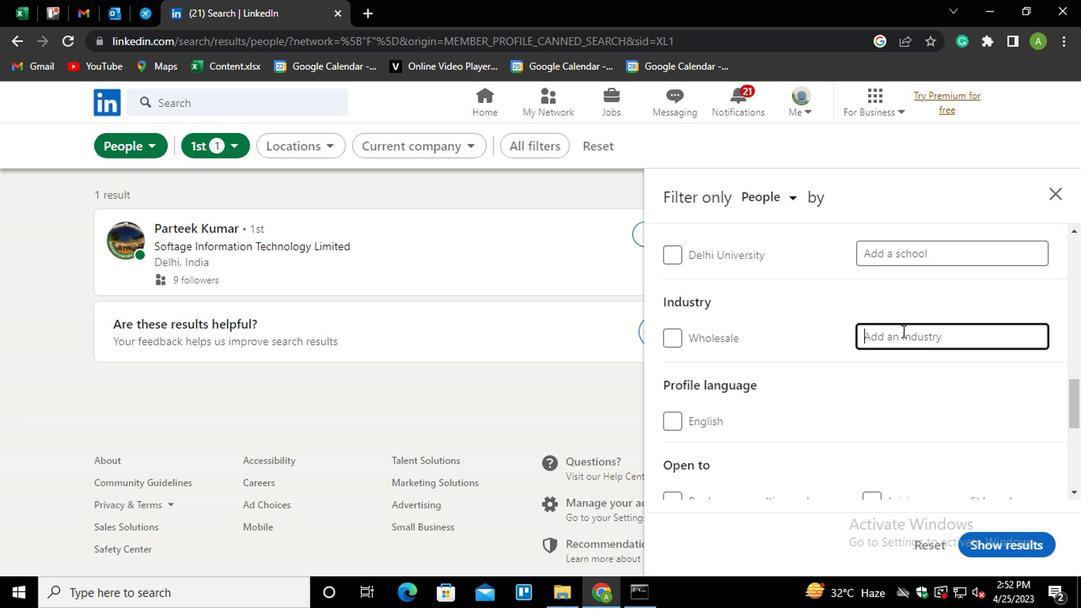 
Action: Mouse pressed left at (900, 327)
Screenshot: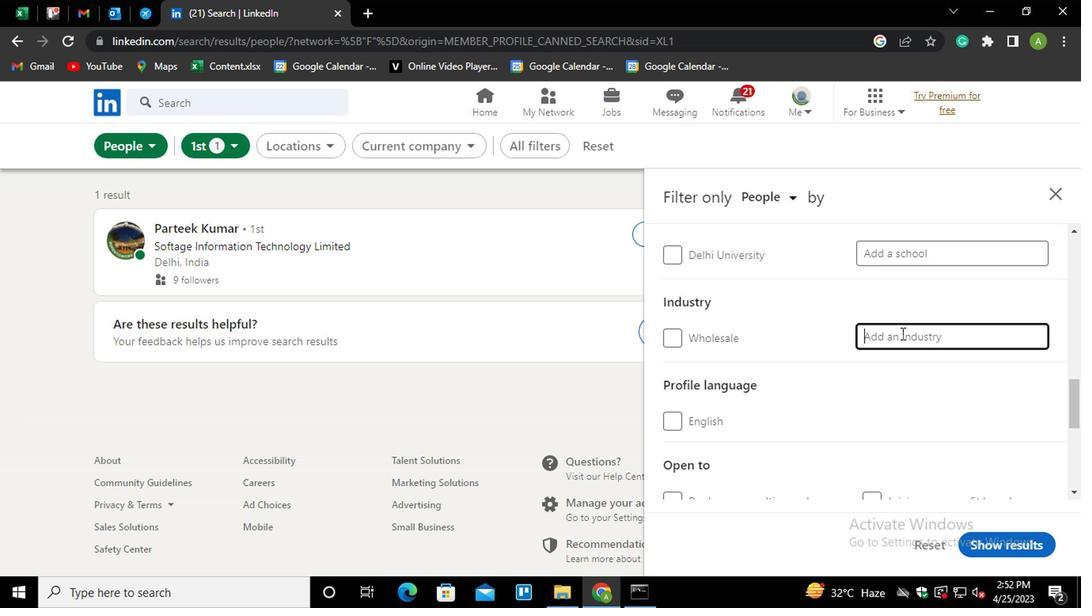 
Action: Mouse moved to (897, 329)
Screenshot: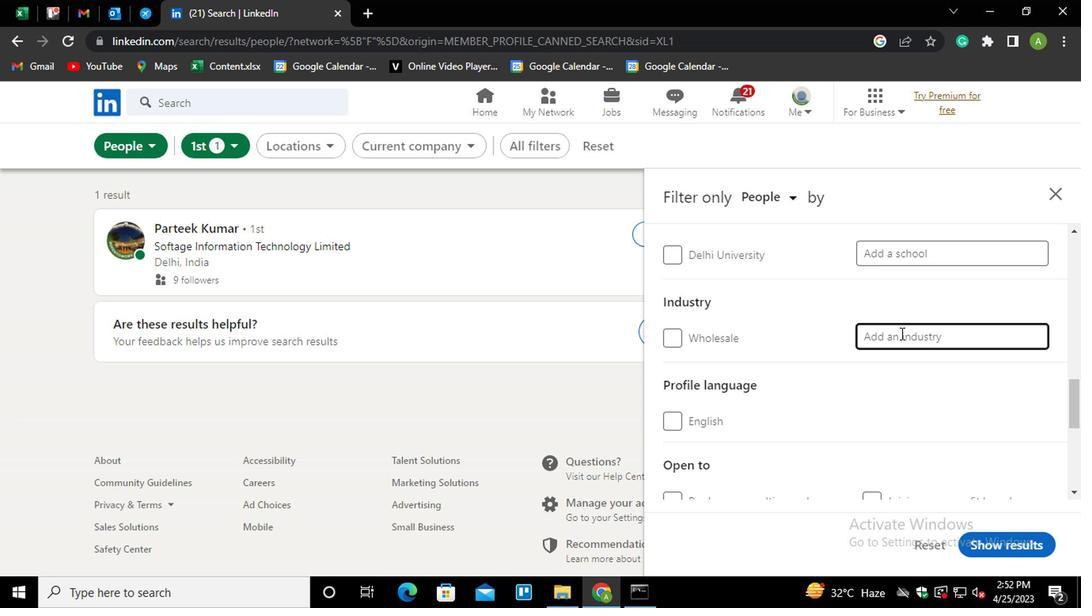 
Action: Key pressed <Key.shift><Key.shift>RRE<Key.backspace><Key.backspace>ELI<Key.down><Key.enter>
Screenshot: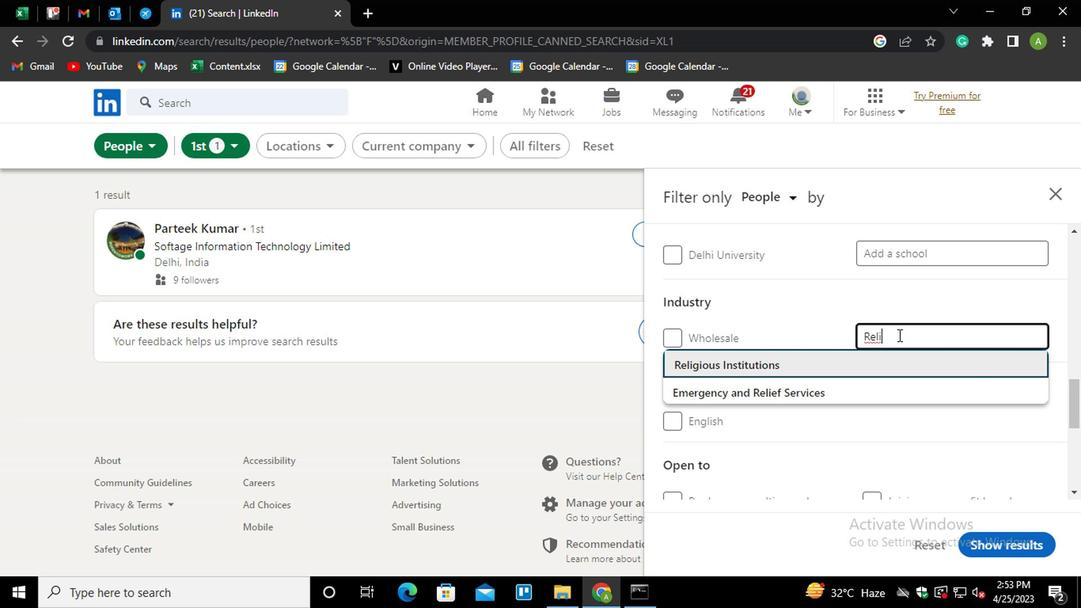
Action: Mouse moved to (879, 349)
Screenshot: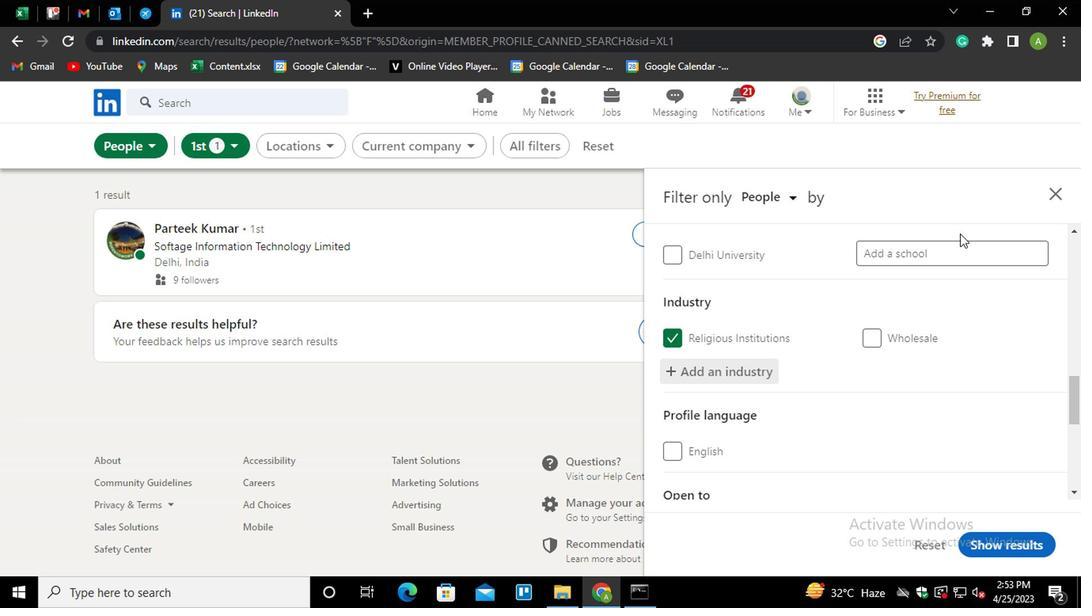 
Action: Mouse scrolled (879, 349) with delta (0, 0)
Screenshot: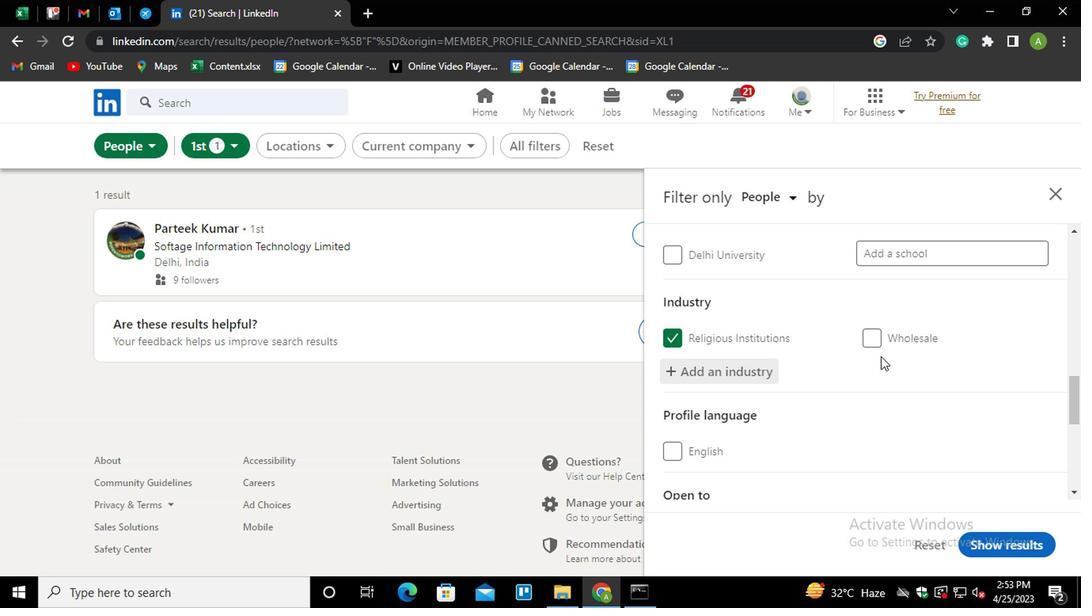 
Action: Mouse scrolled (879, 349) with delta (0, 0)
Screenshot: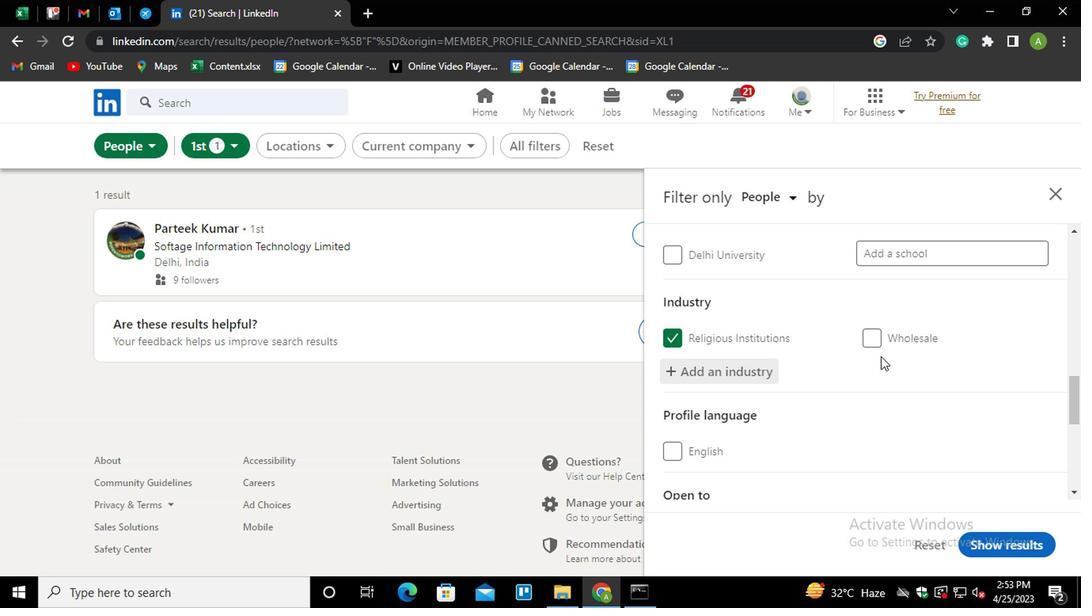 
Action: Mouse moved to (869, 356)
Screenshot: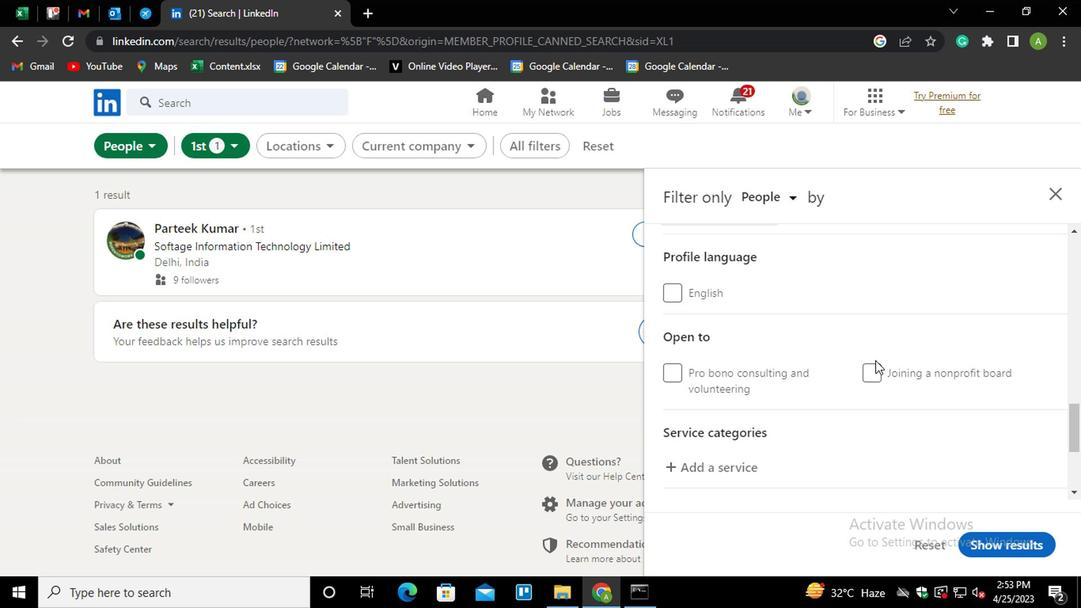 
Action: Mouse scrolled (869, 355) with delta (0, 0)
Screenshot: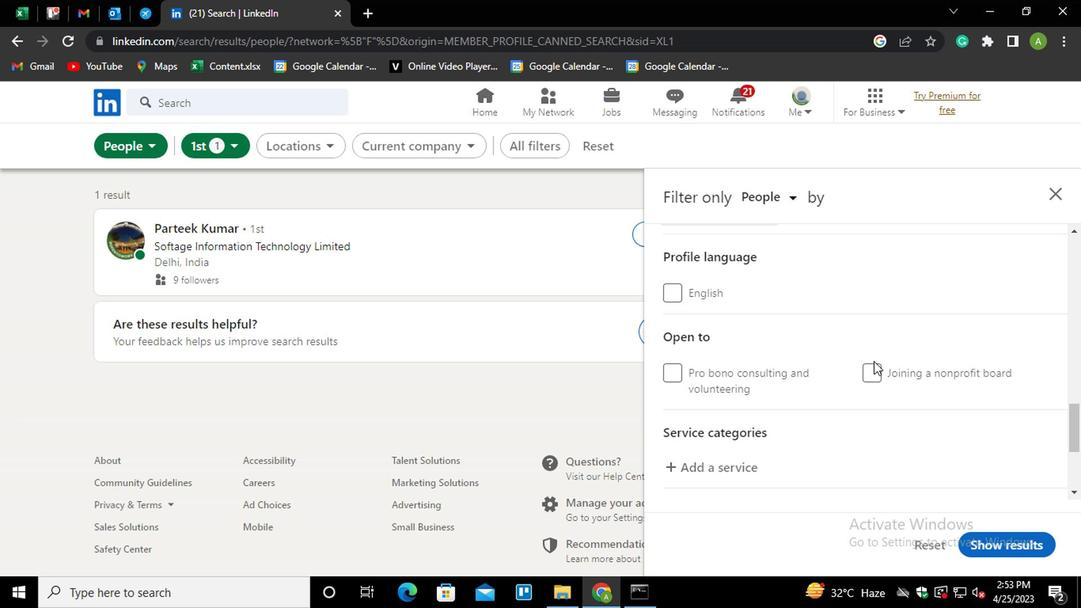 
Action: Mouse moved to (842, 351)
Screenshot: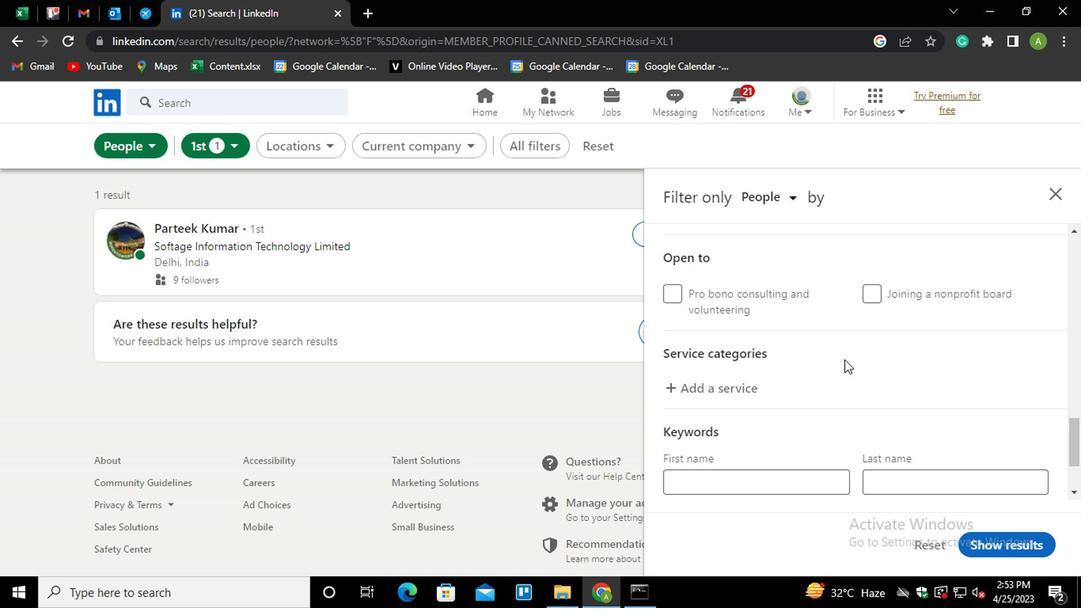 
Action: Mouse scrolled (842, 351) with delta (0, 0)
Screenshot: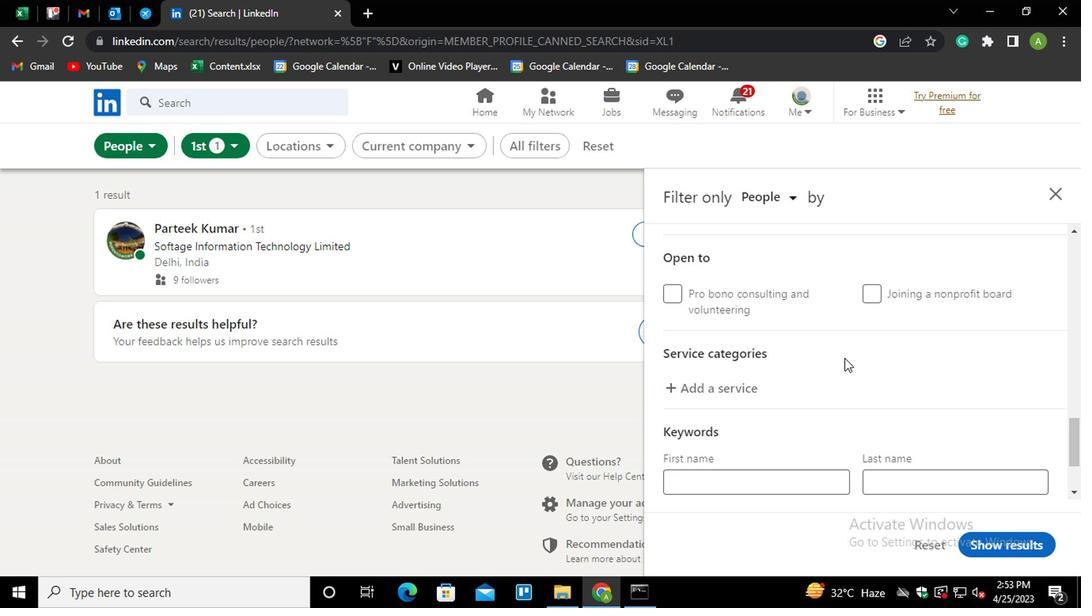 
Action: Mouse moved to (726, 296)
Screenshot: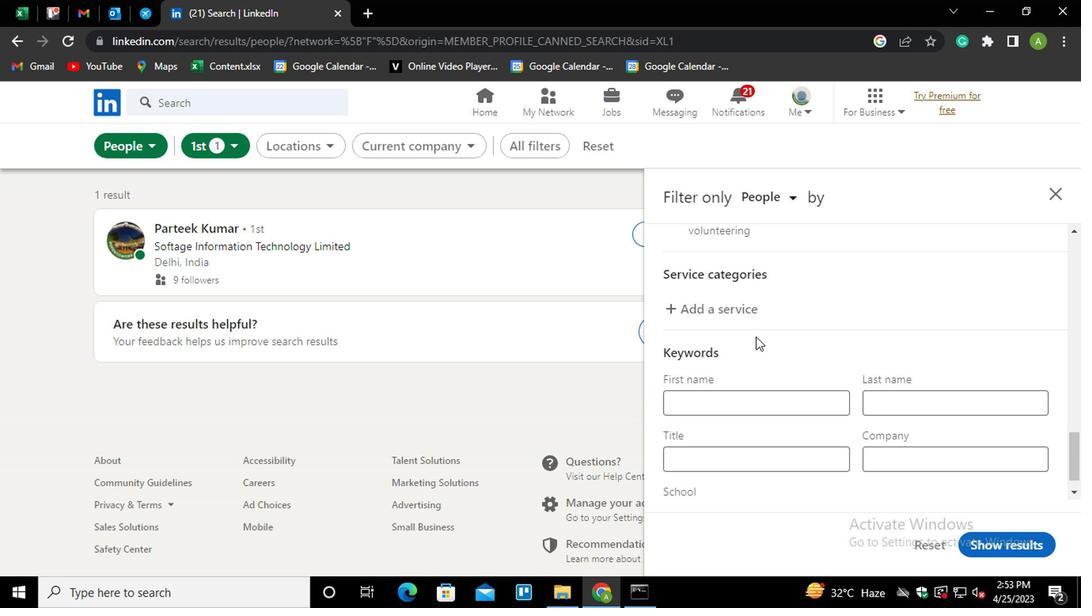 
Action: Mouse pressed left at (726, 296)
Screenshot: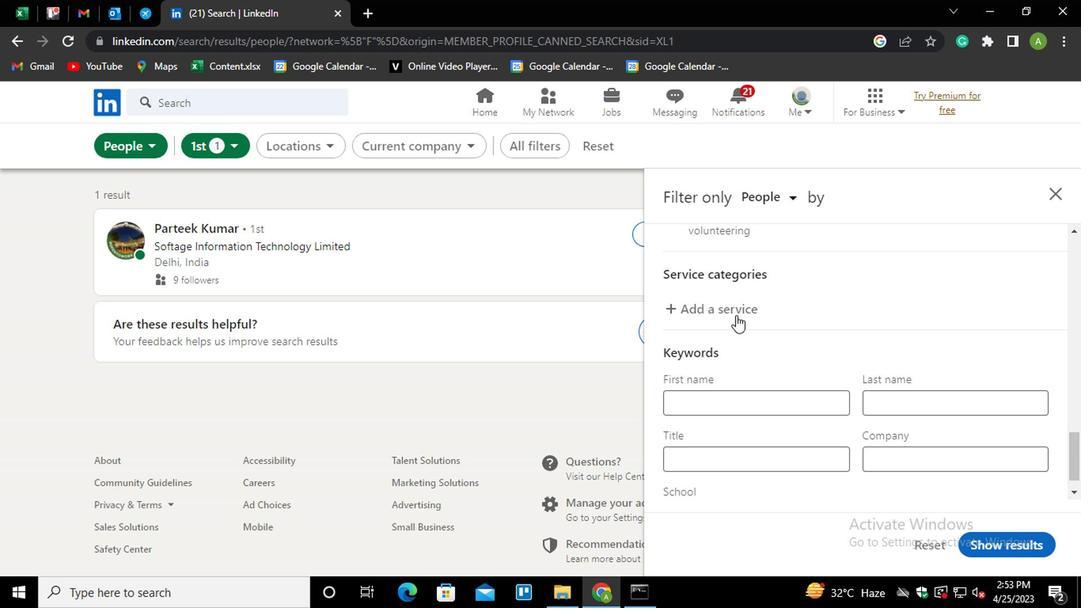 
Action: Mouse moved to (726, 304)
Screenshot: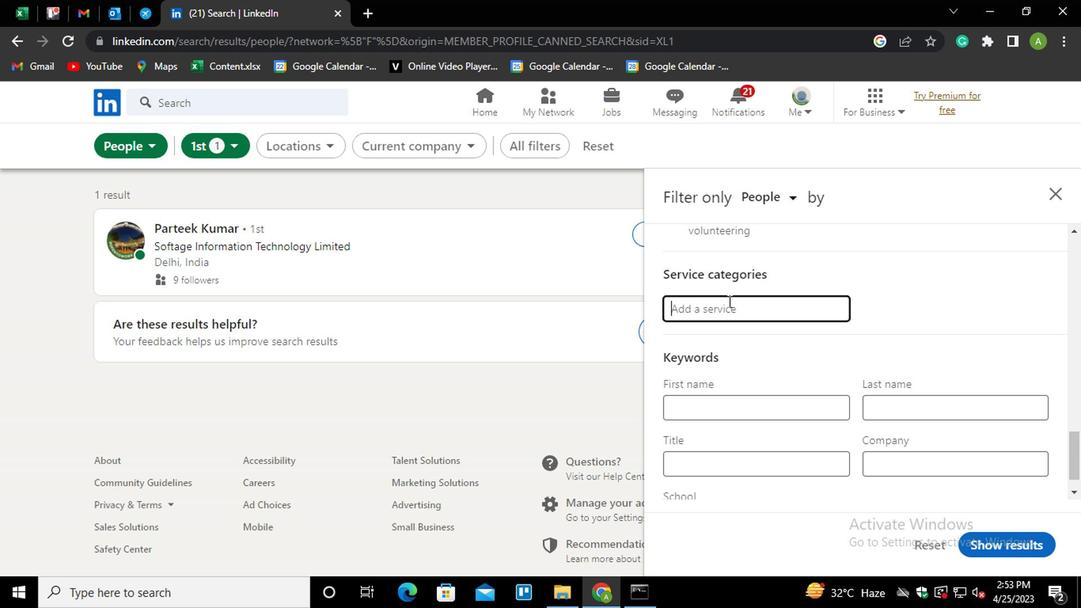 
Action: Mouse pressed left at (726, 304)
Screenshot: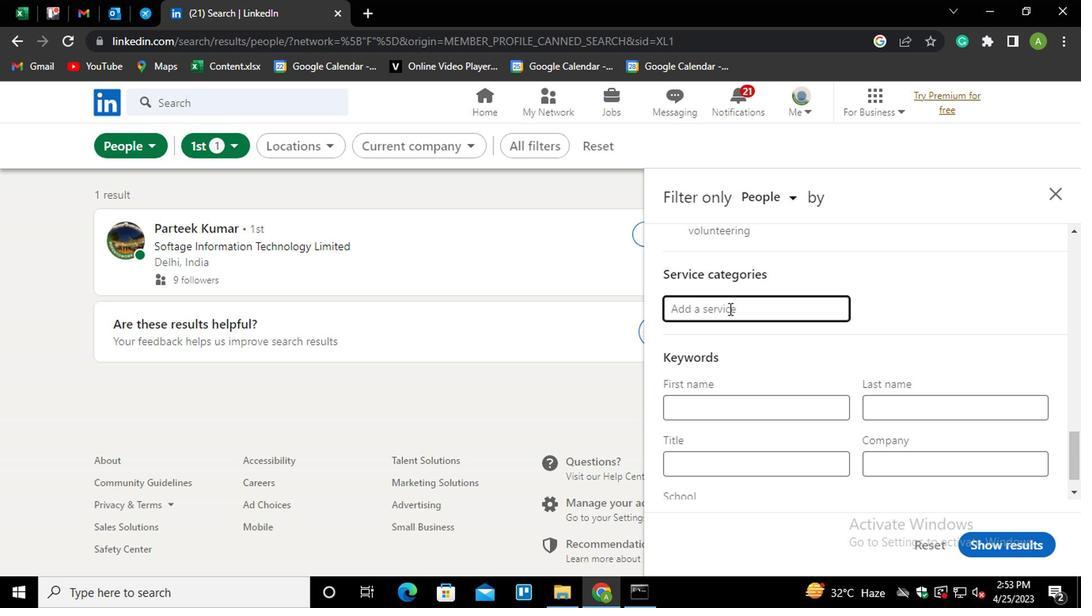 
Action: Key pressed <Key.shift>HEADSHOT<Key.down><Key.enter>
Screenshot: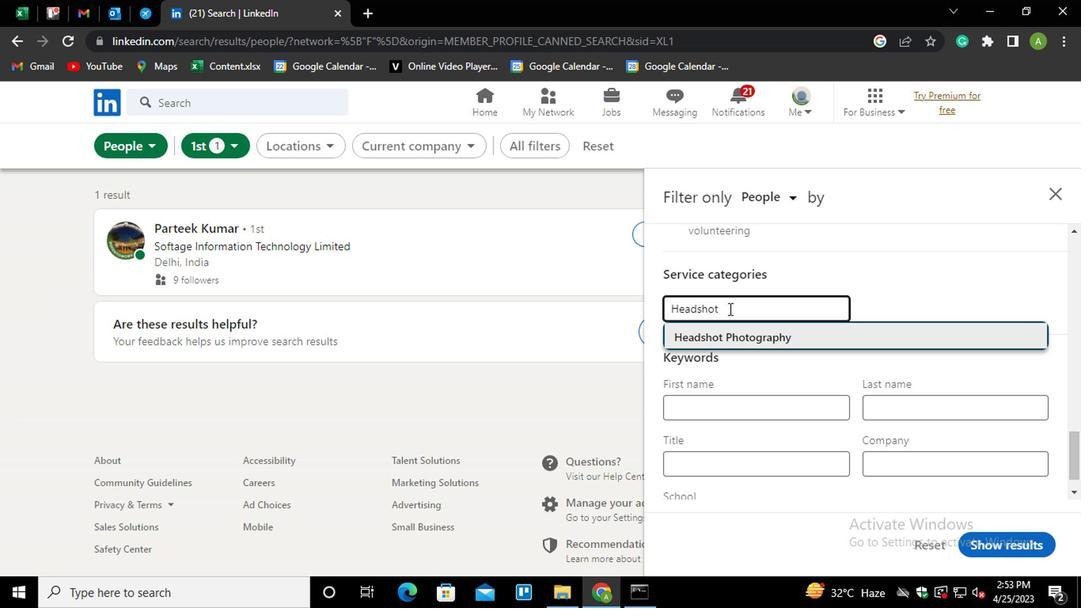 
Action: Mouse moved to (734, 311)
Screenshot: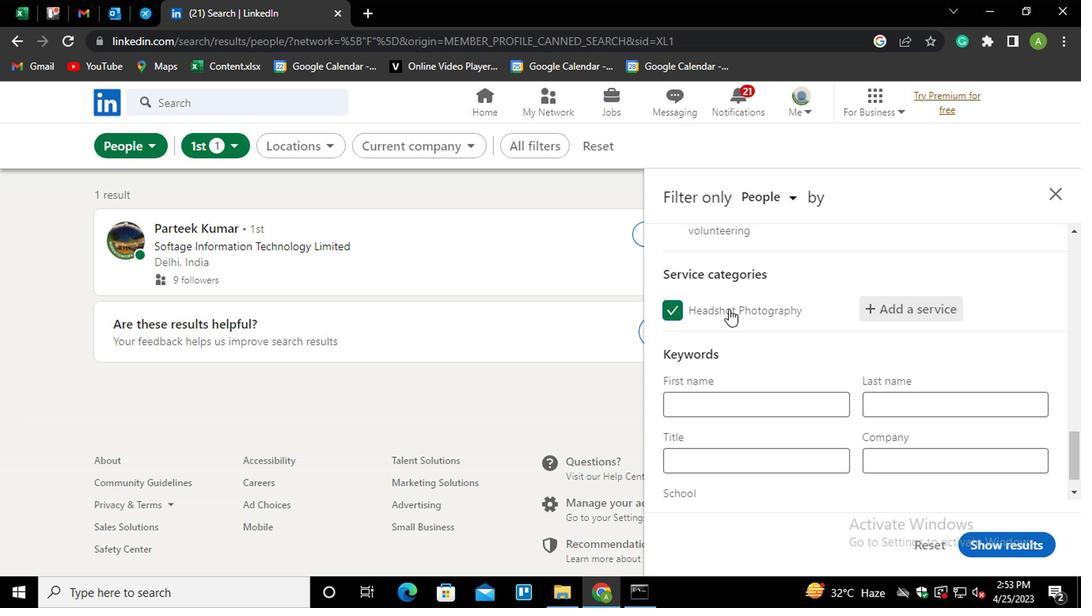 
Action: Mouse scrolled (734, 311) with delta (0, 0)
Screenshot: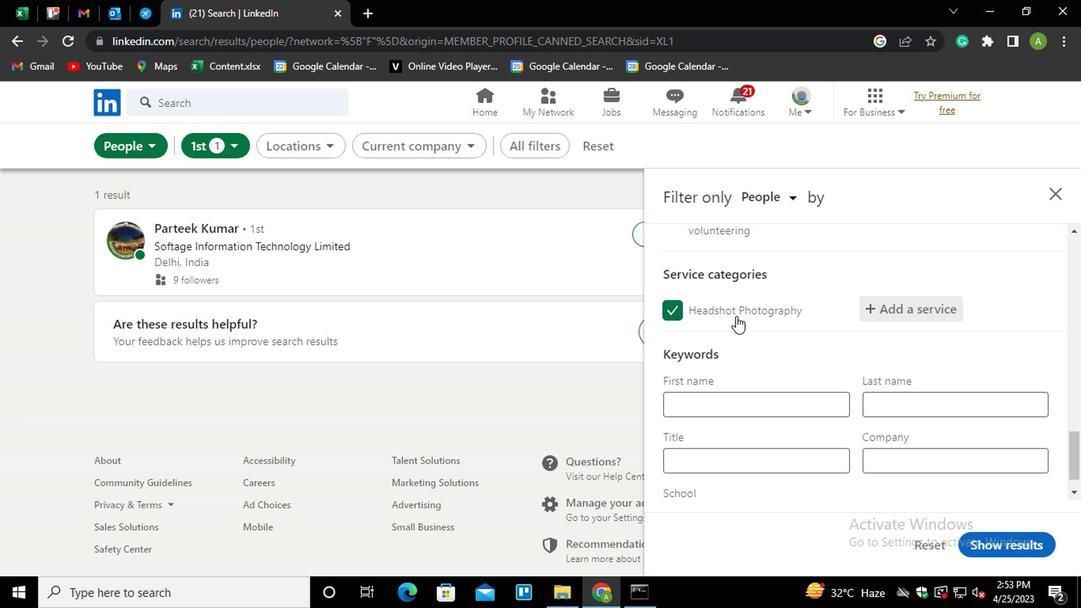 
Action: Mouse moved to (717, 418)
Screenshot: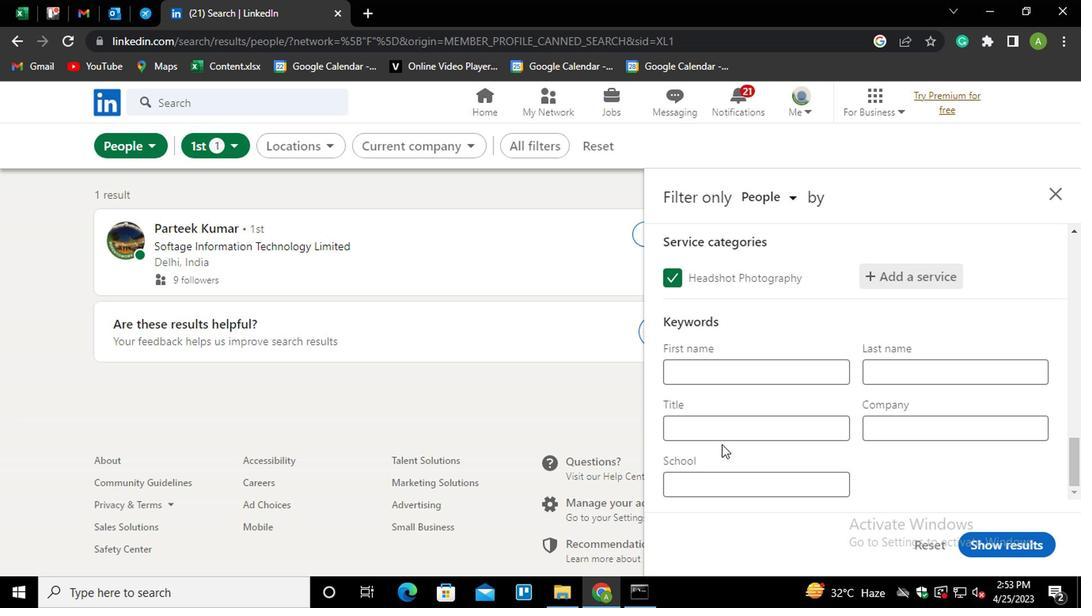 
Action: Mouse pressed left at (717, 418)
Screenshot: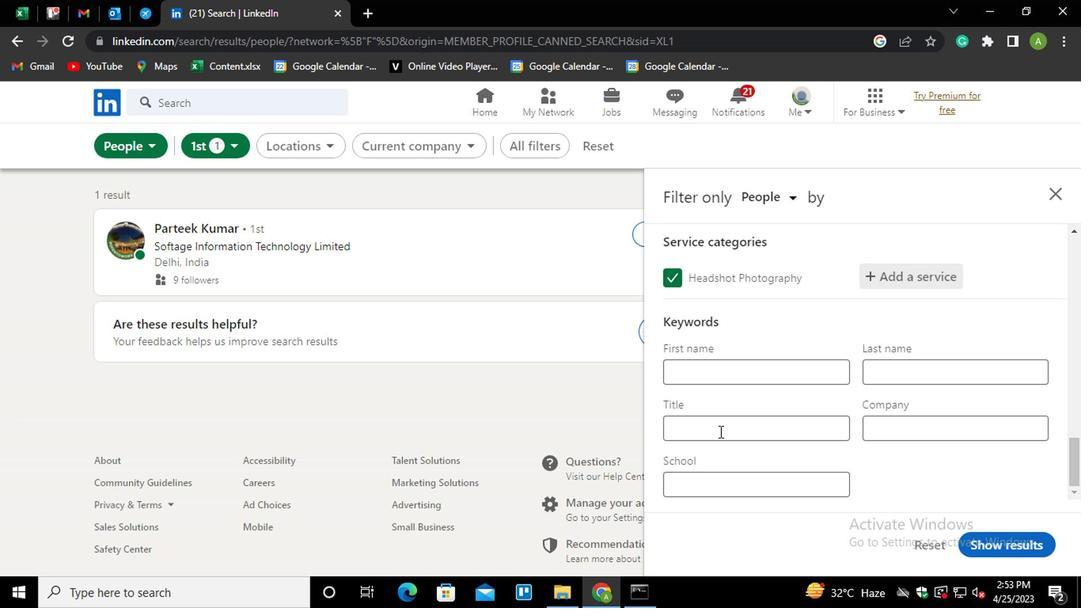 
Action: Mouse moved to (717, 417)
Screenshot: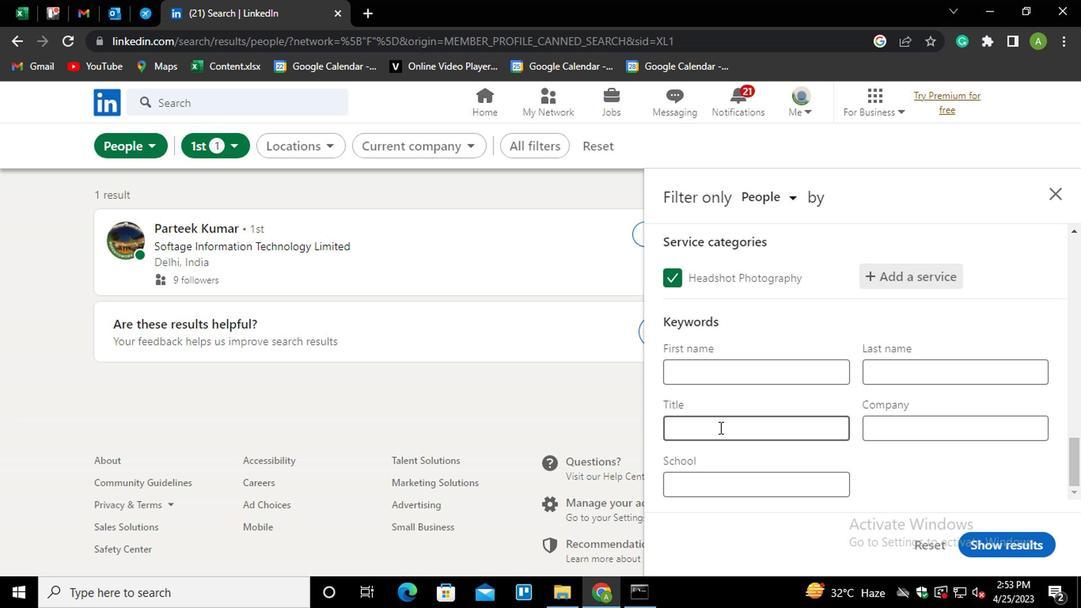 
Action: Key pressed <Key.shift>ADMINISTRATOR
Screenshot: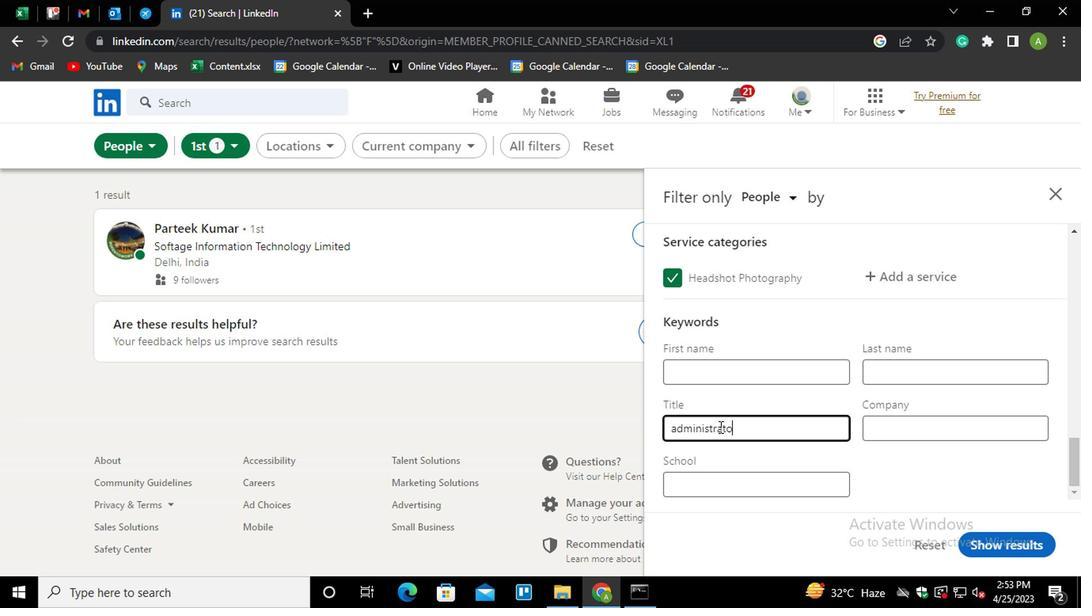
Action: Mouse moved to (1000, 530)
Screenshot: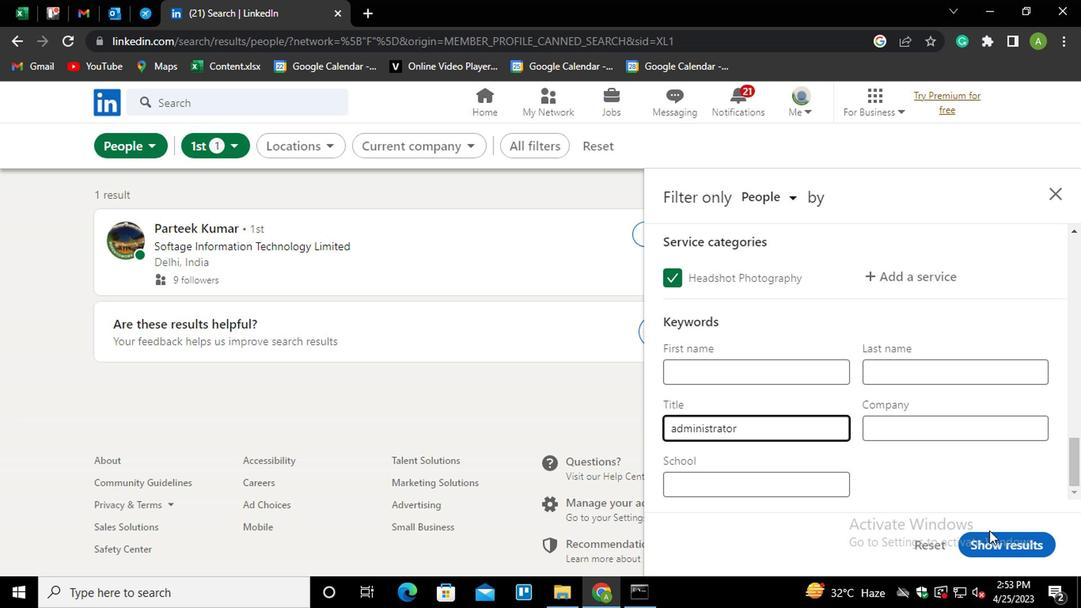 
Action: Mouse pressed left at (1000, 530)
Screenshot: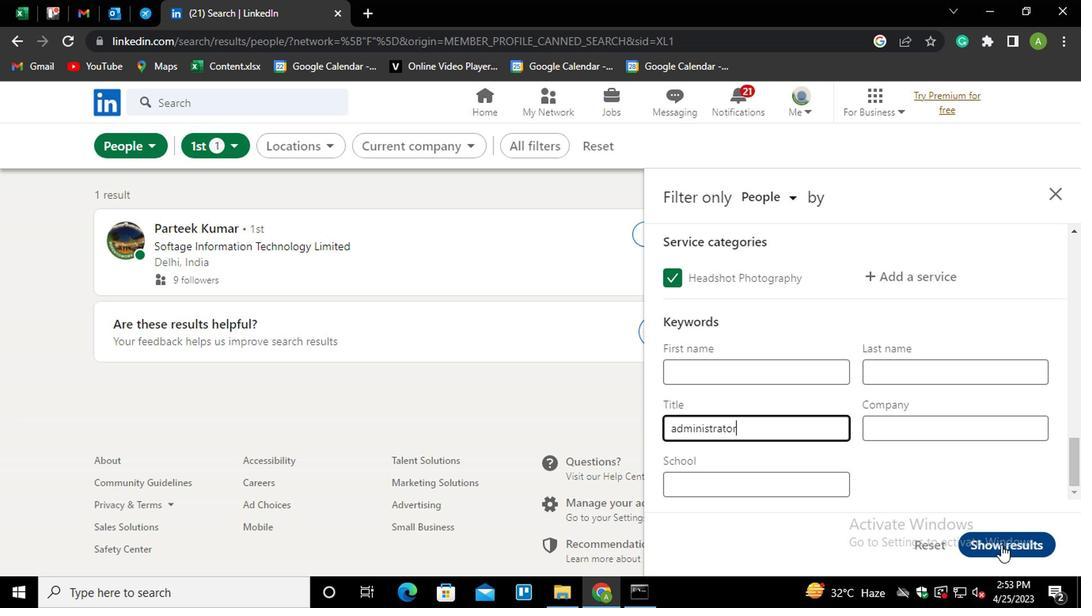 
Action: Mouse moved to (906, 456)
Screenshot: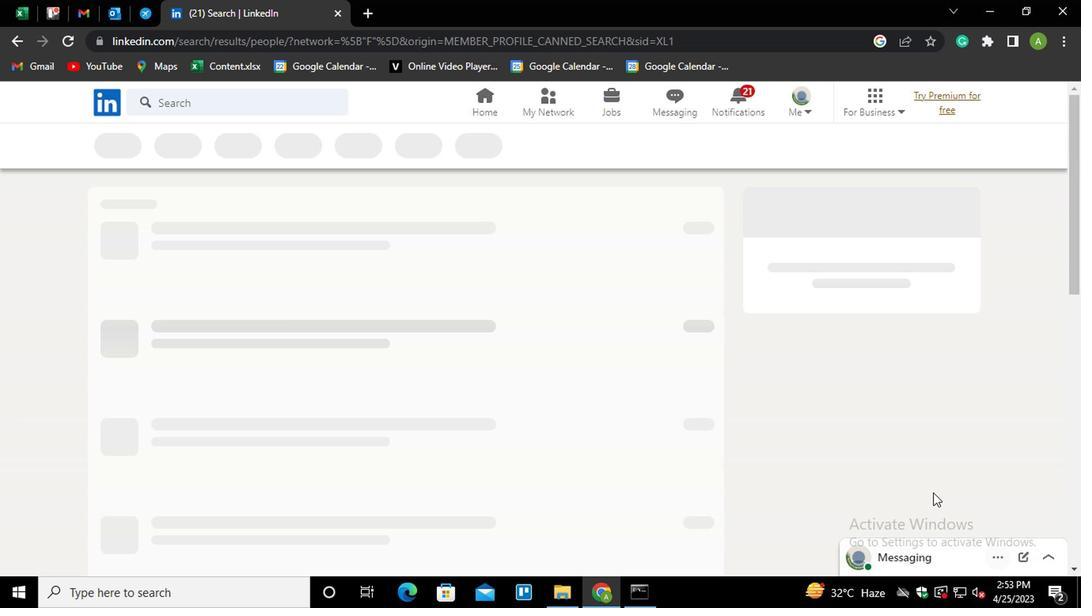 
